 Task: Create a sub task System Test and UAT for the task  Develop a new online tool for social media management in the project AgileNova , assign it to team member softage.3@softage.net and update the status of the sub task to  On Track  , set the priority of the sub task to Low
Action: Mouse moved to (95, 353)
Screenshot: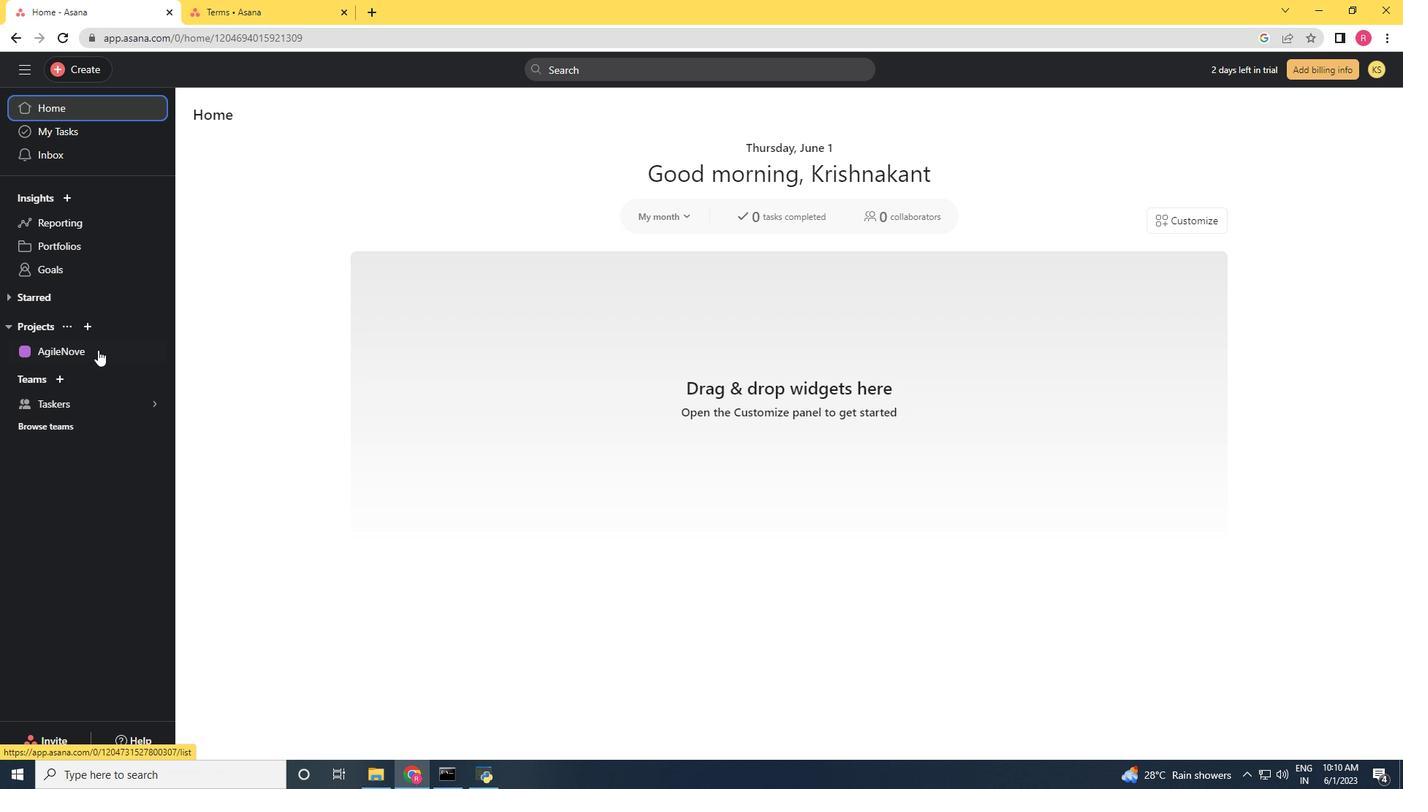 
Action: Mouse pressed left at (95, 353)
Screenshot: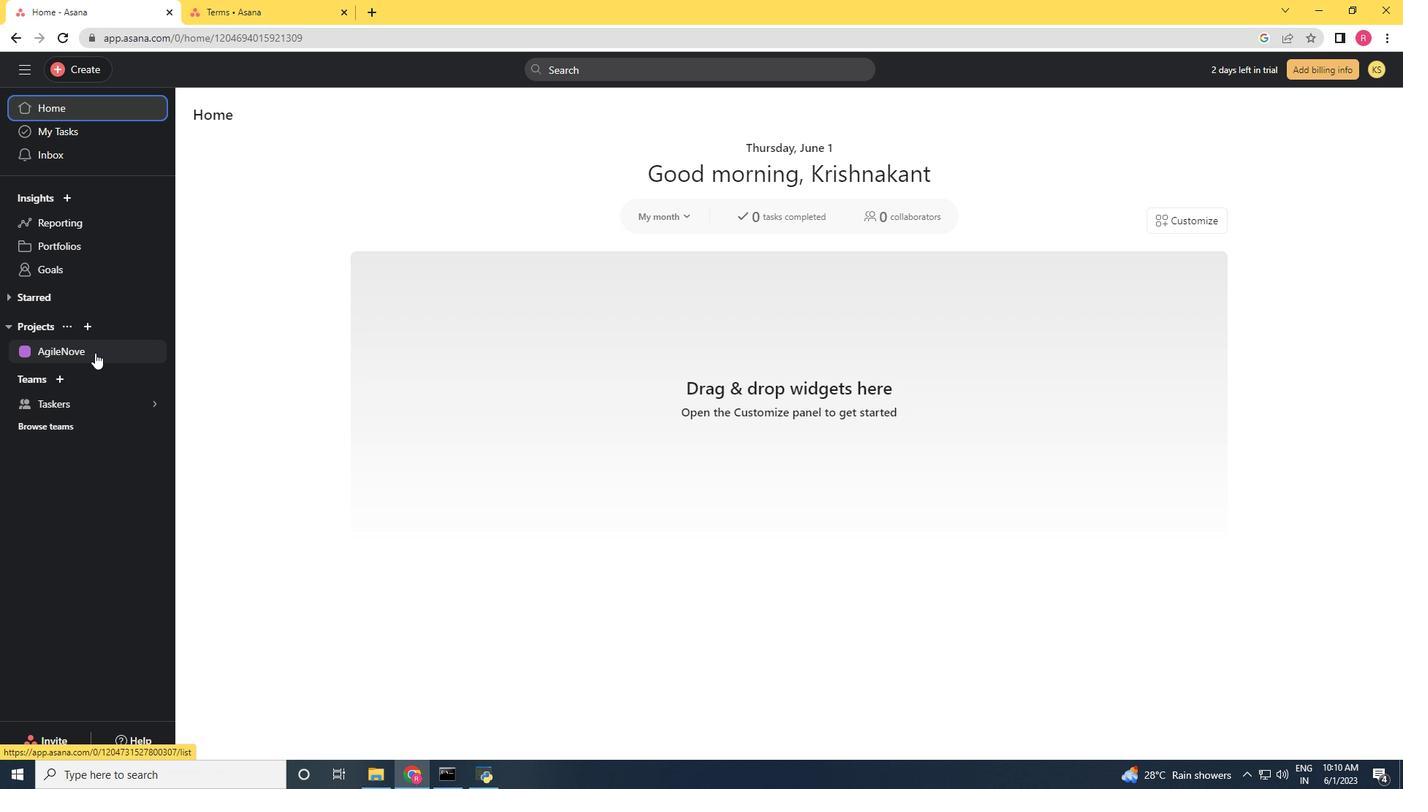
Action: Mouse moved to (655, 325)
Screenshot: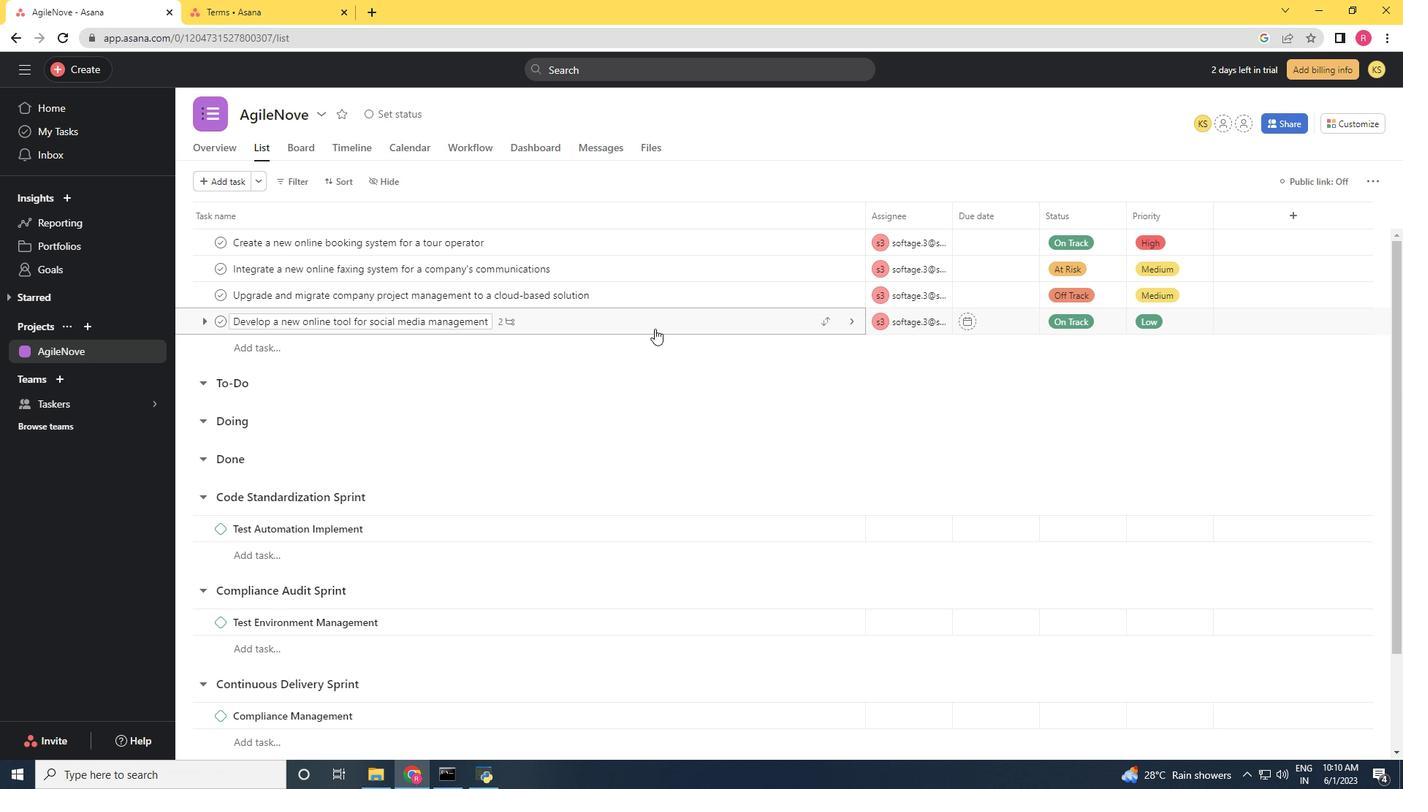 
Action: Mouse pressed left at (655, 325)
Screenshot: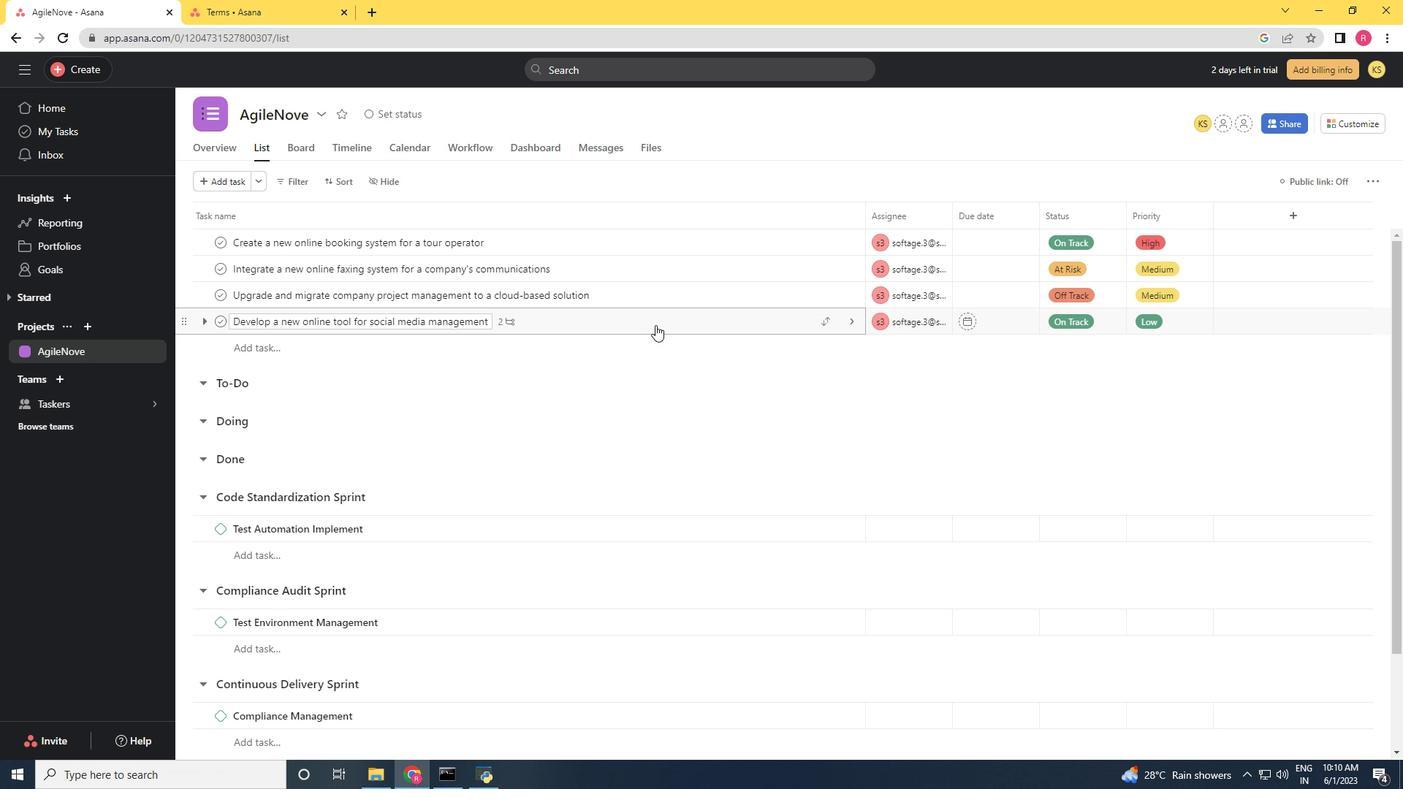 
Action: Mouse moved to (1176, 403)
Screenshot: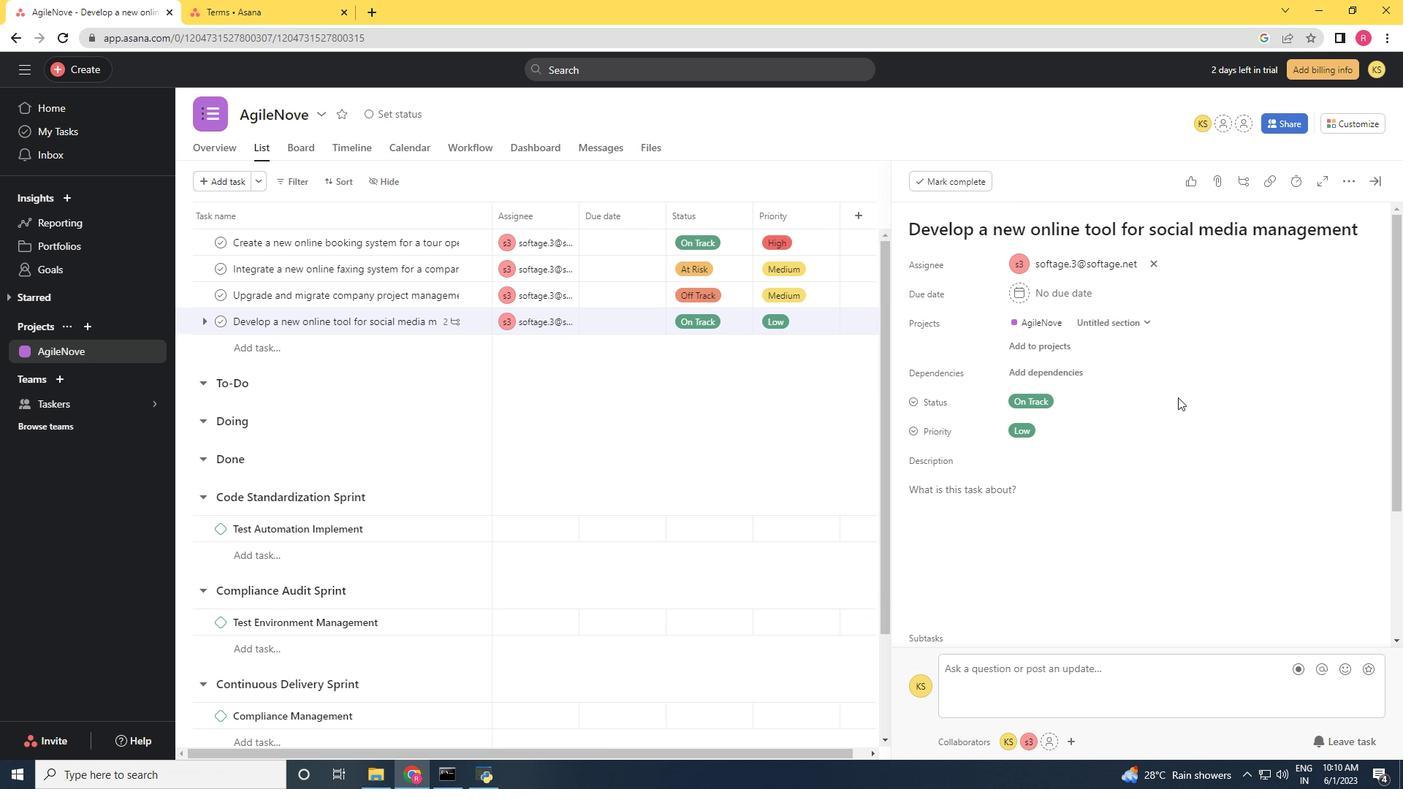 
Action: Mouse scrolled (1177, 398) with delta (0, 0)
Screenshot: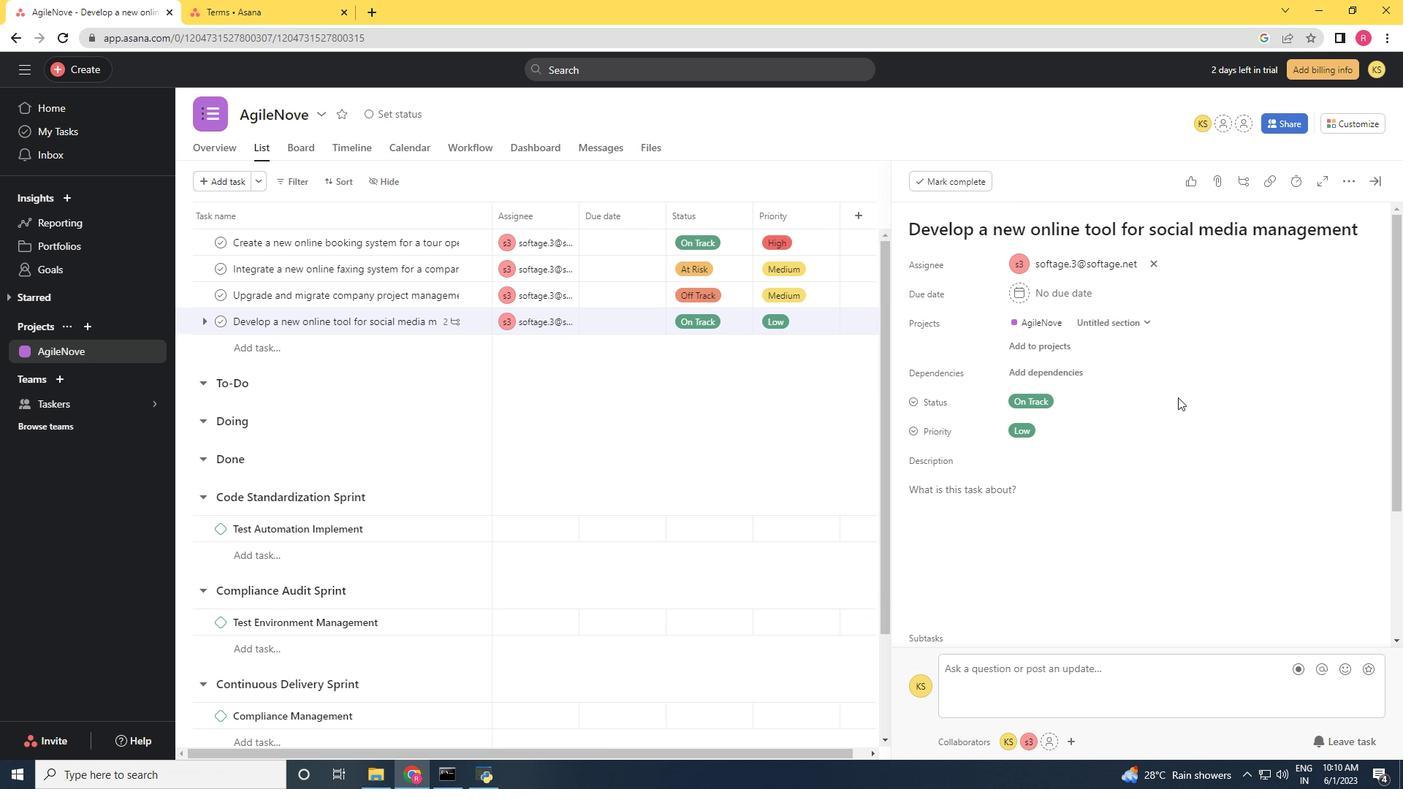 
Action: Mouse scrolled (1176, 402) with delta (0, 0)
Screenshot: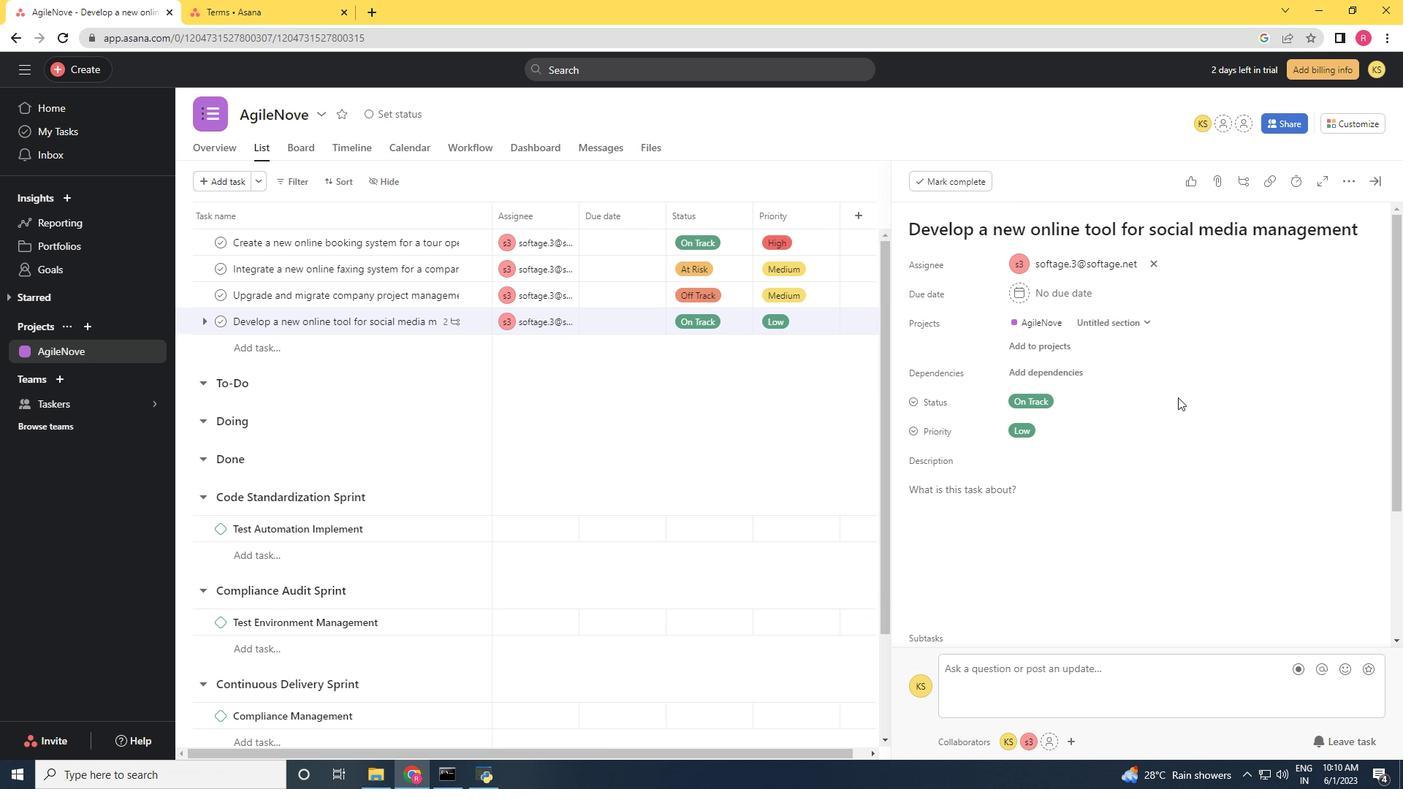 
Action: Mouse scrolled (1176, 402) with delta (0, 0)
Screenshot: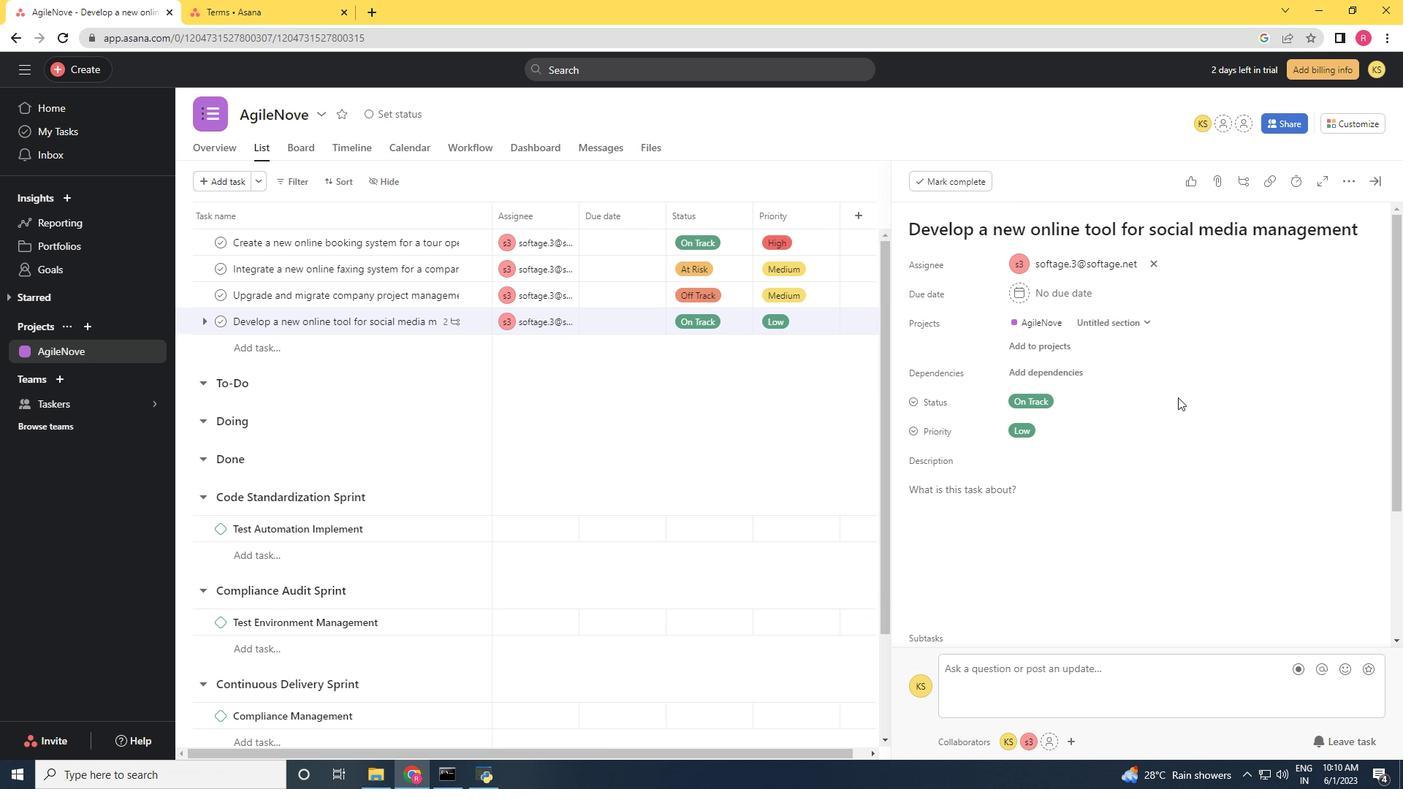 
Action: Mouse scrolled (1176, 402) with delta (0, 0)
Screenshot: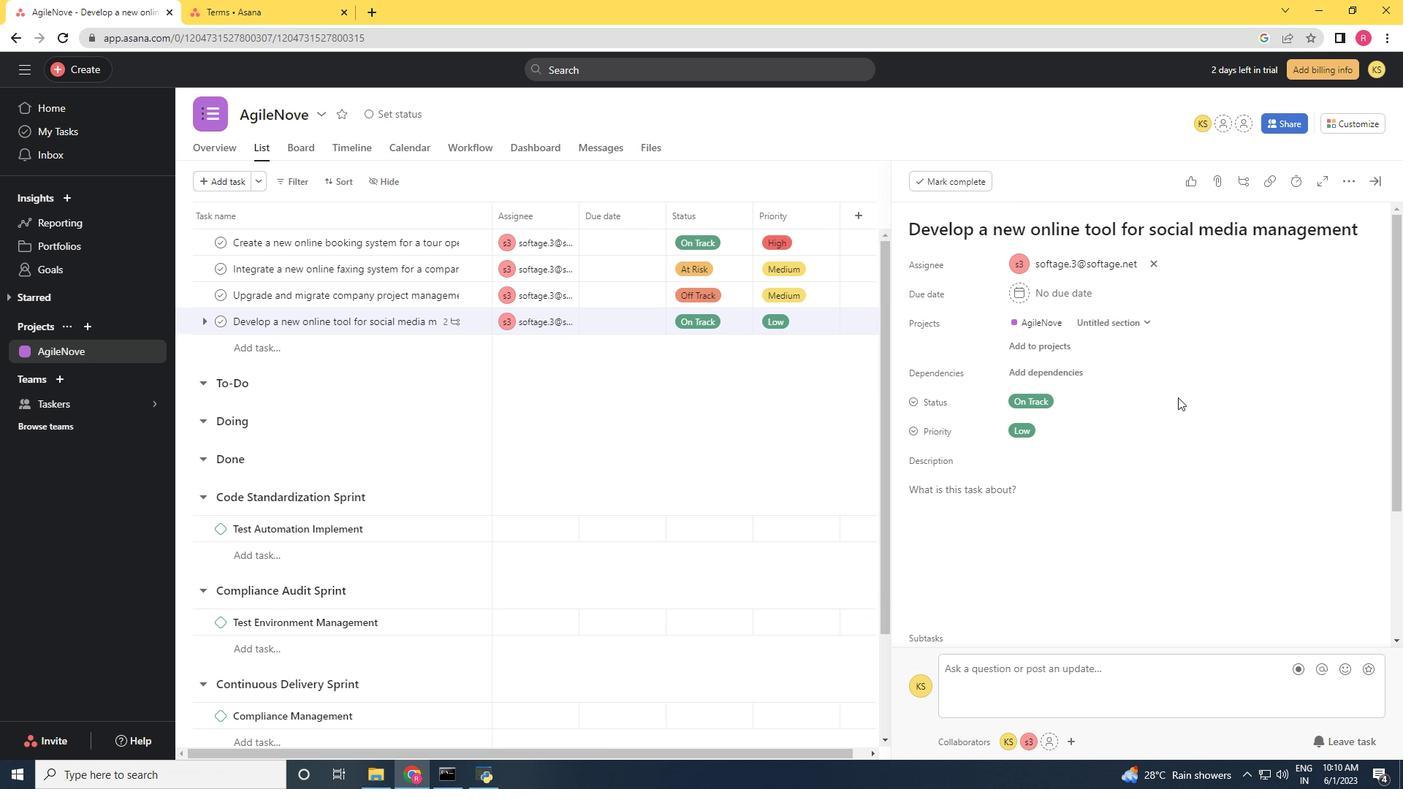 
Action: Mouse moved to (1176, 404)
Screenshot: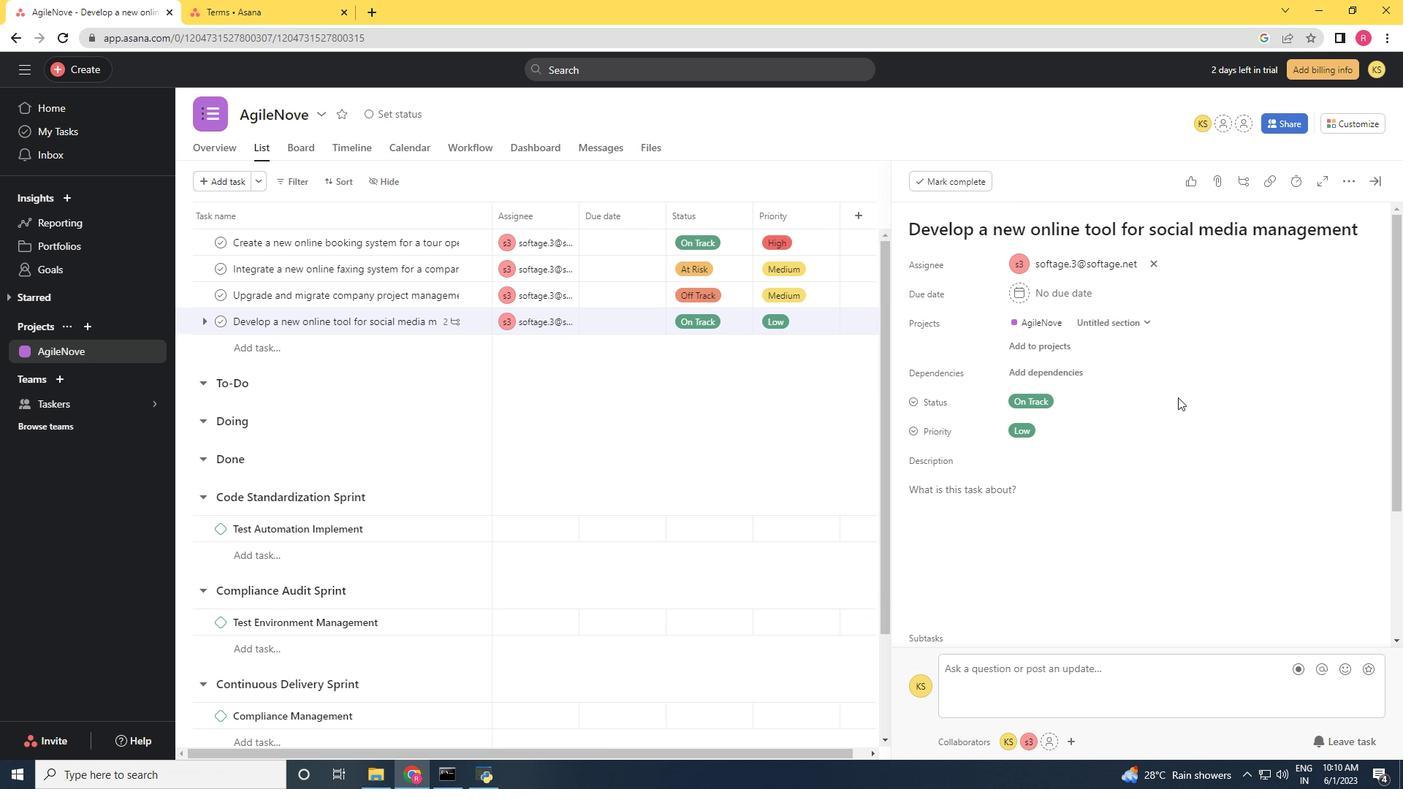 
Action: Mouse scrolled (1176, 403) with delta (0, 0)
Screenshot: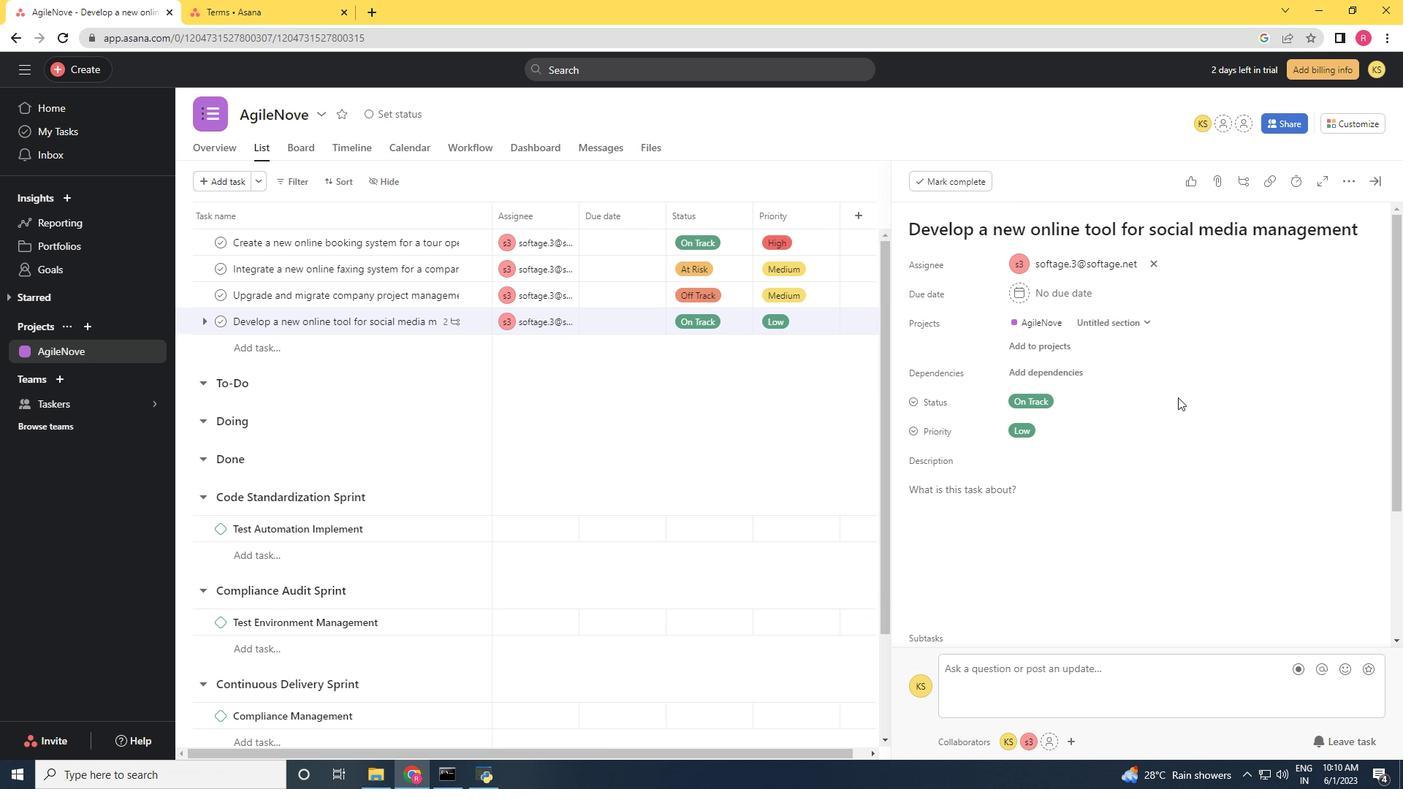 
Action: Mouse scrolled (1176, 403) with delta (0, 0)
Screenshot: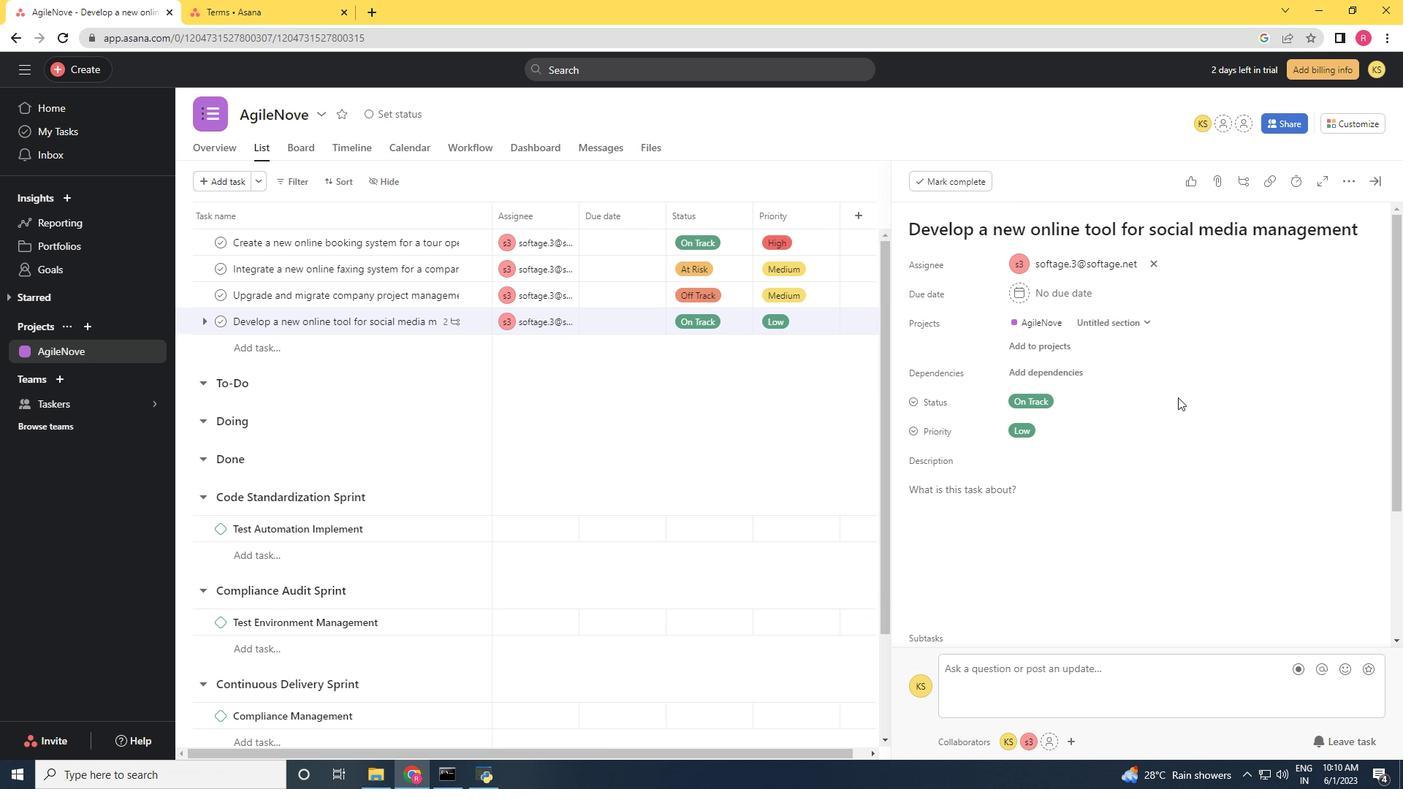 
Action: Mouse moved to (943, 536)
Screenshot: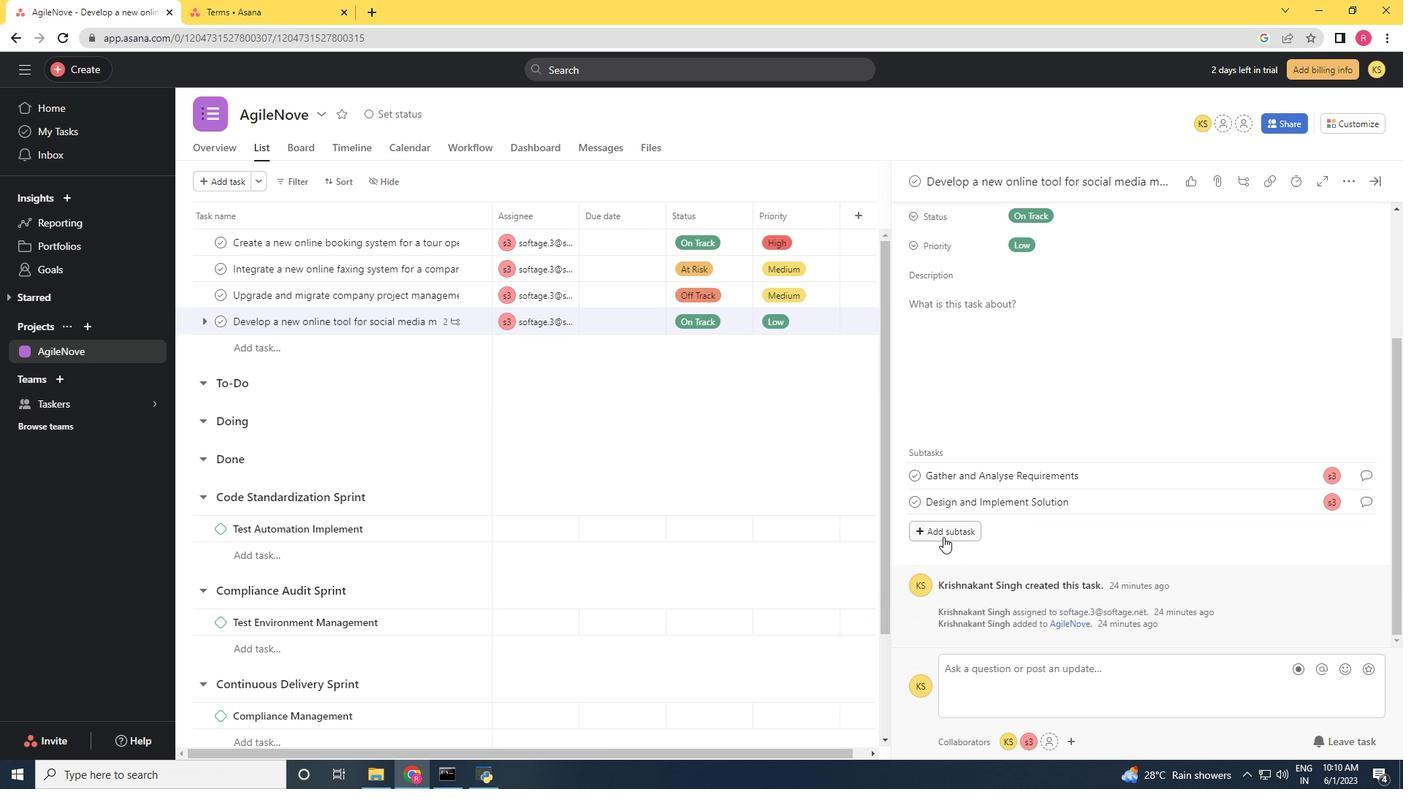 
Action: Mouse pressed left at (943, 536)
Screenshot: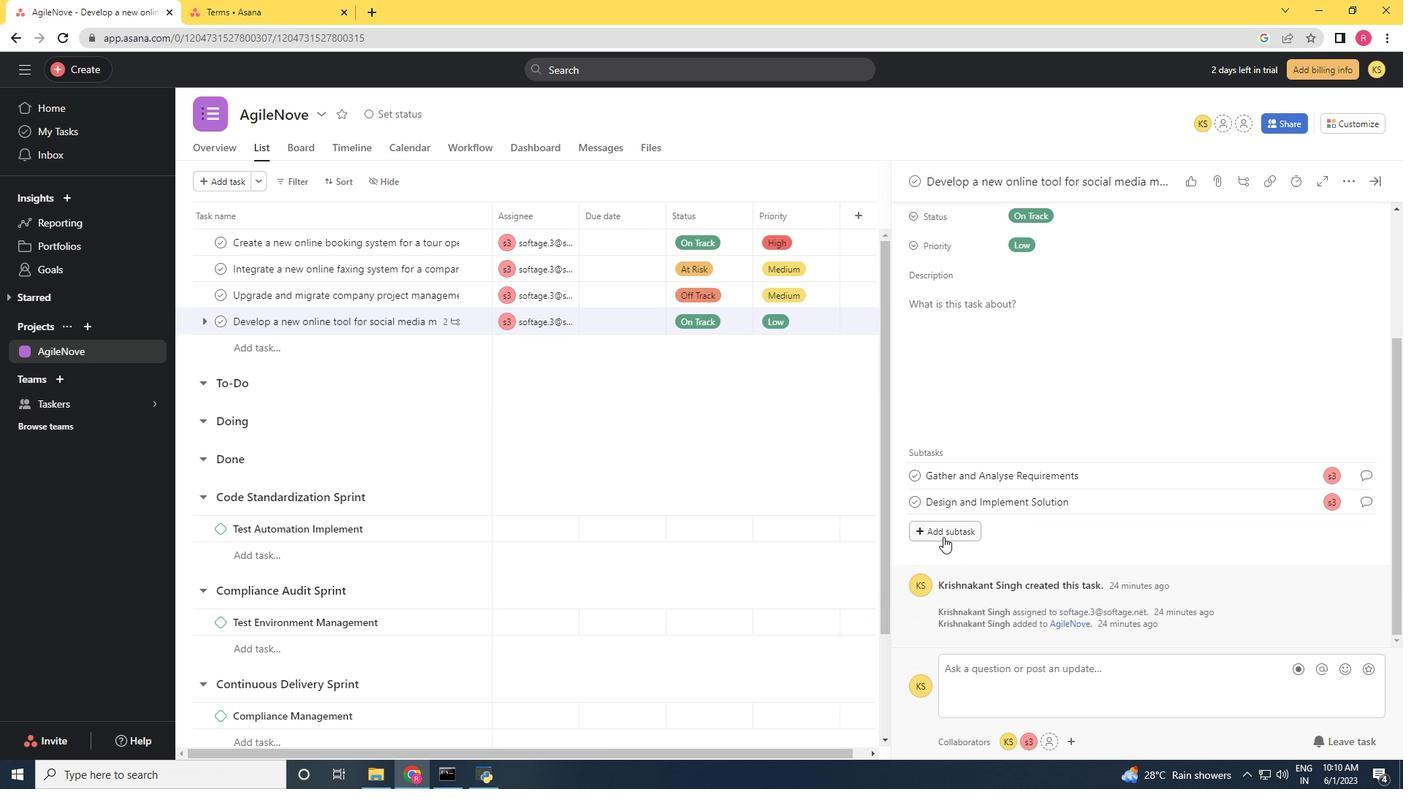 
Action: Mouse moved to (943, 535)
Screenshot: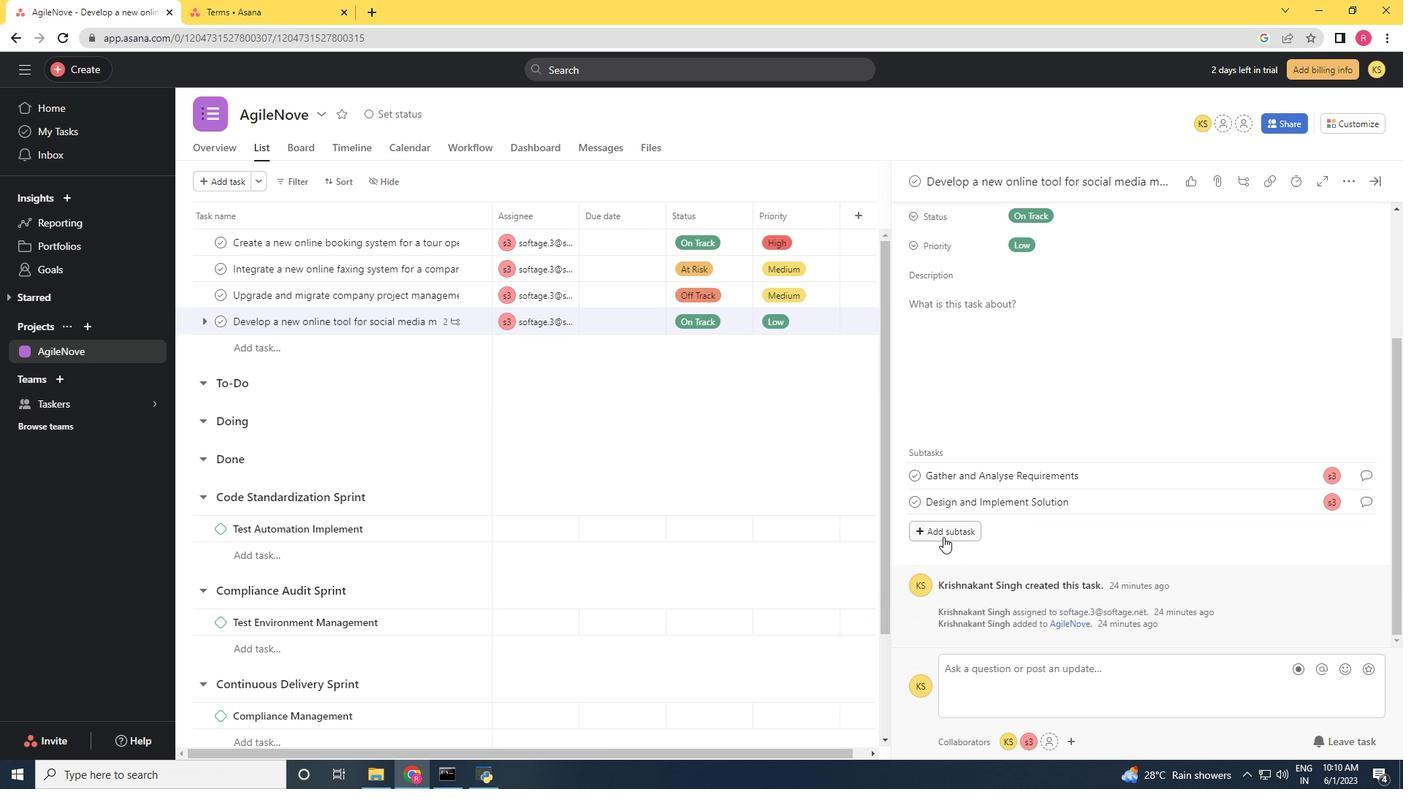 
Action: Key pressed <Key.shift>System<Key.space><Key.shift>Test<Key.space>and<Key.space><Key.shift>UAT
Screenshot: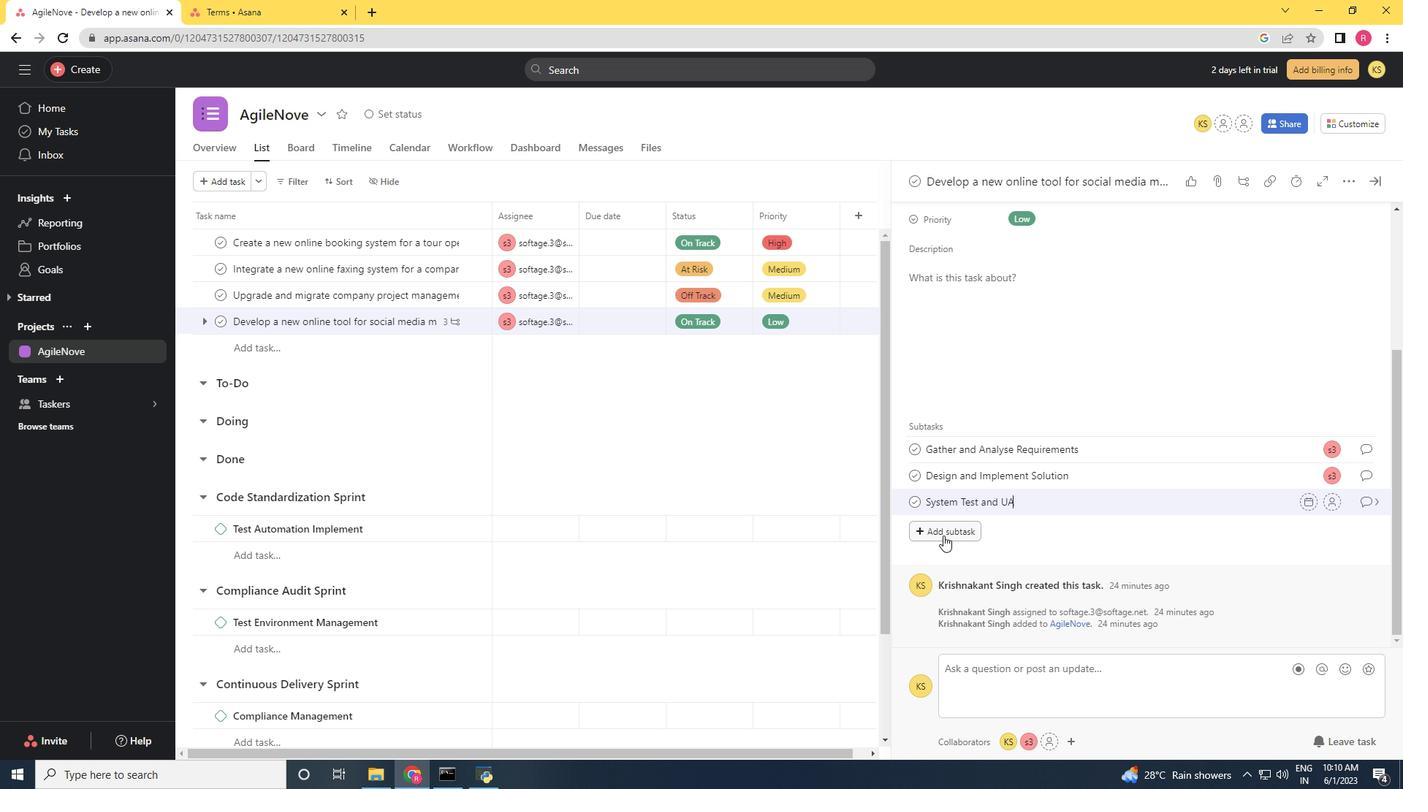 
Action: Mouse moved to (1331, 505)
Screenshot: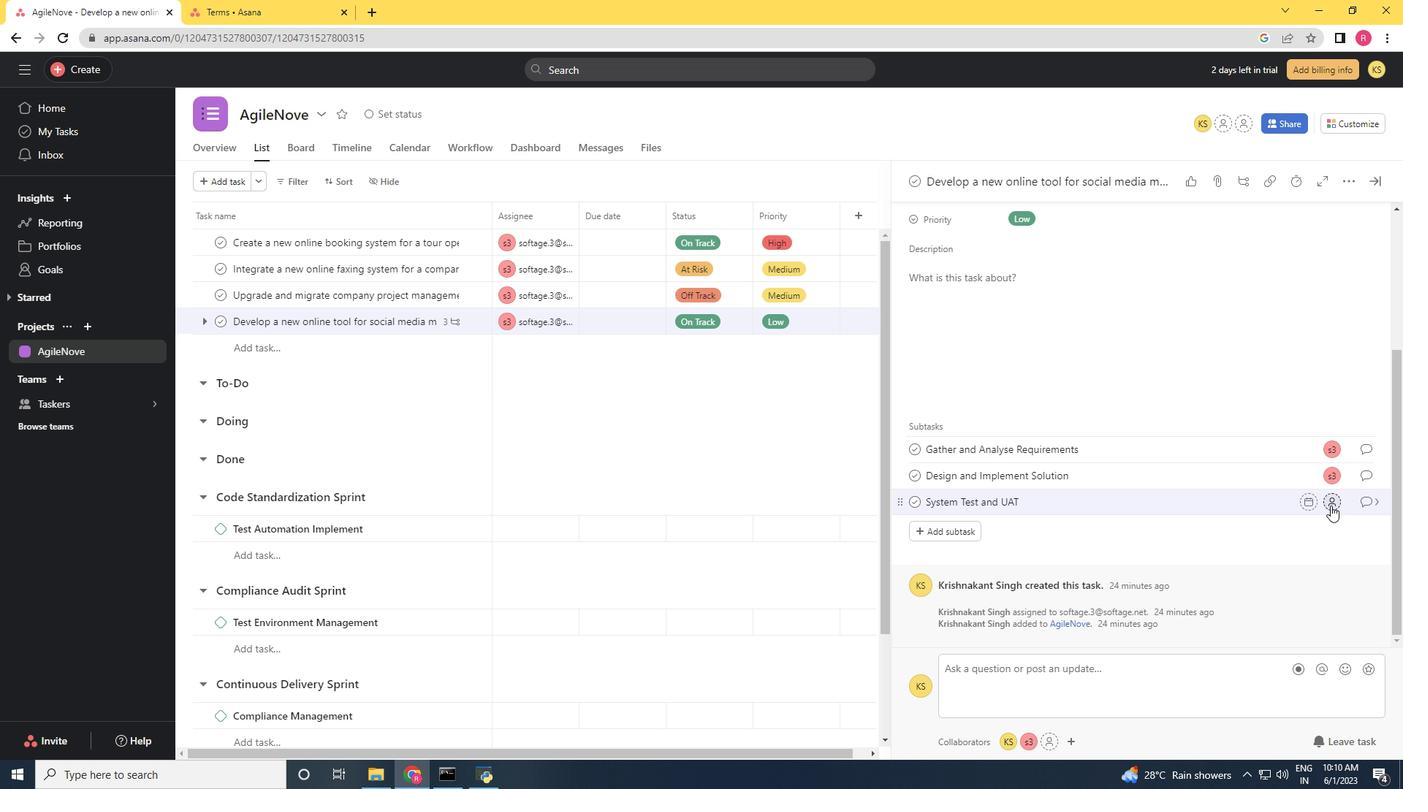 
Action: Mouse pressed left at (1331, 505)
Screenshot: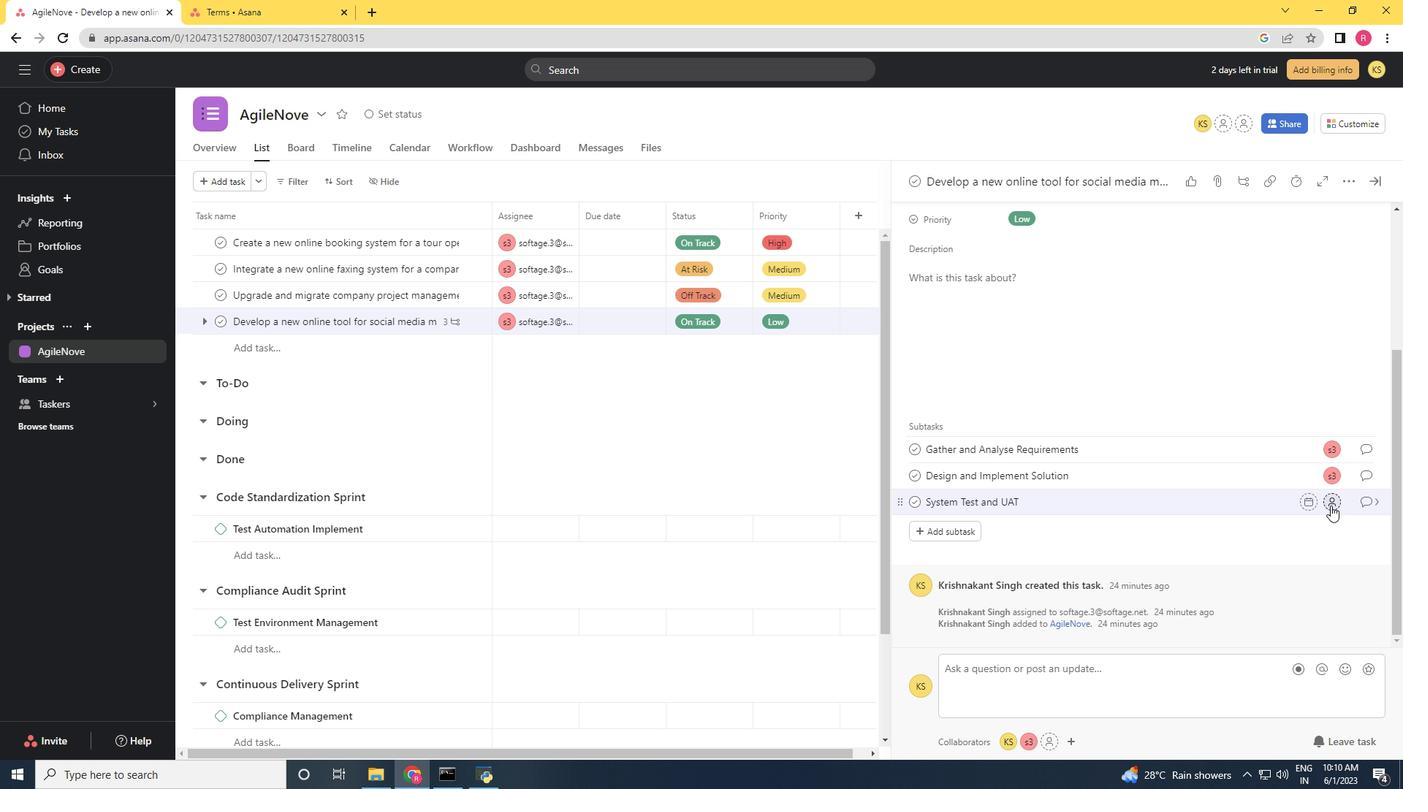 
Action: Key pressed softage.3<Key.shift>@softage.net
Screenshot: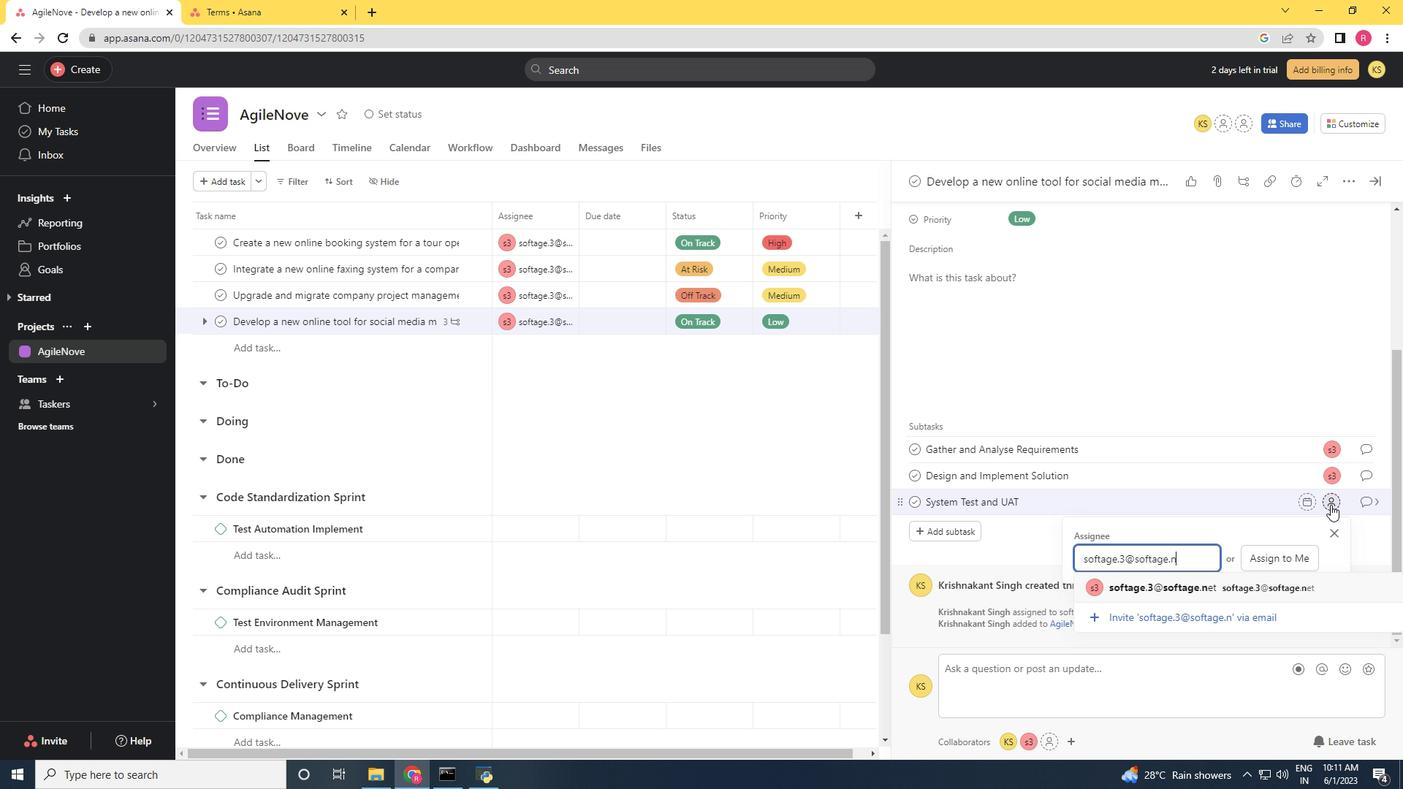 
Action: Mouse moved to (1194, 590)
Screenshot: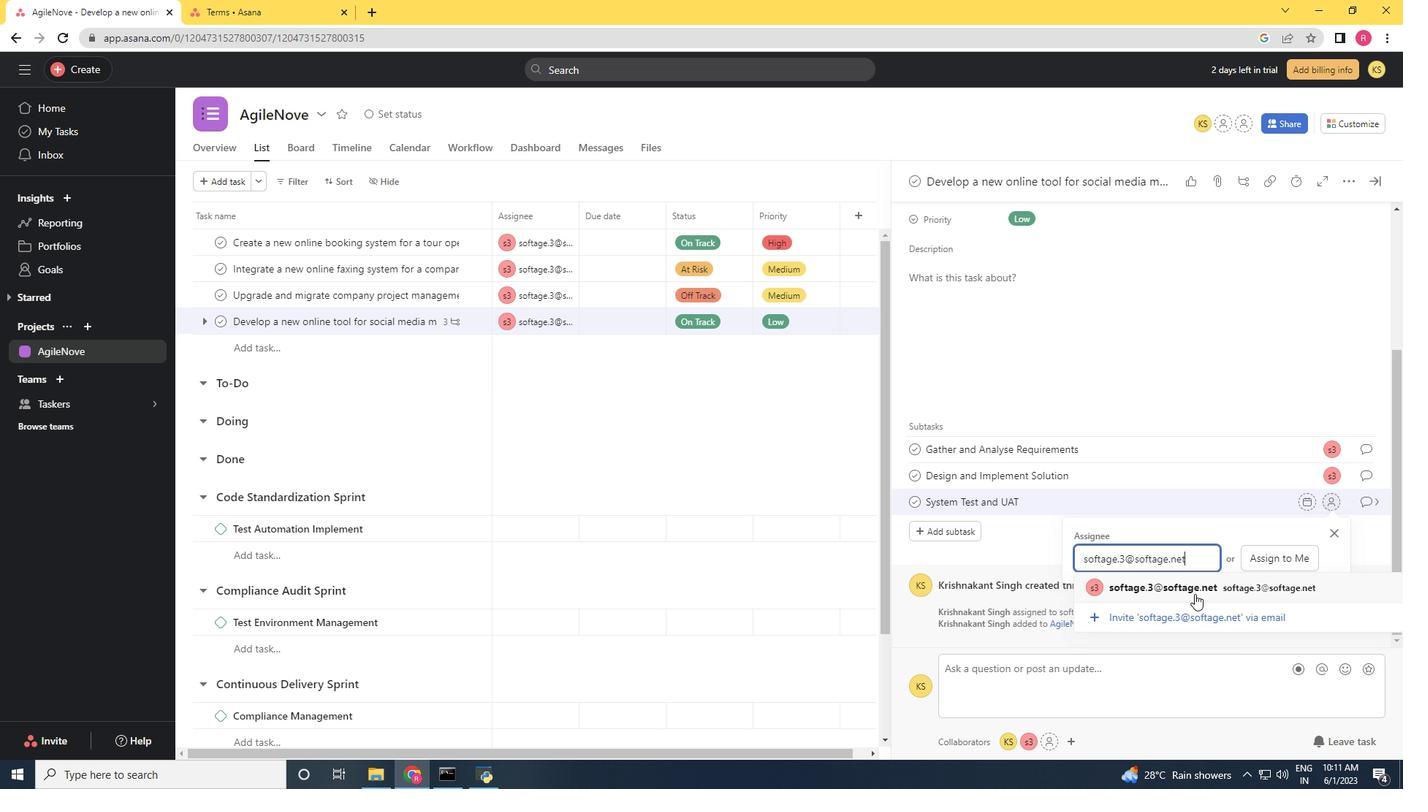 
Action: Mouse pressed left at (1194, 590)
Screenshot: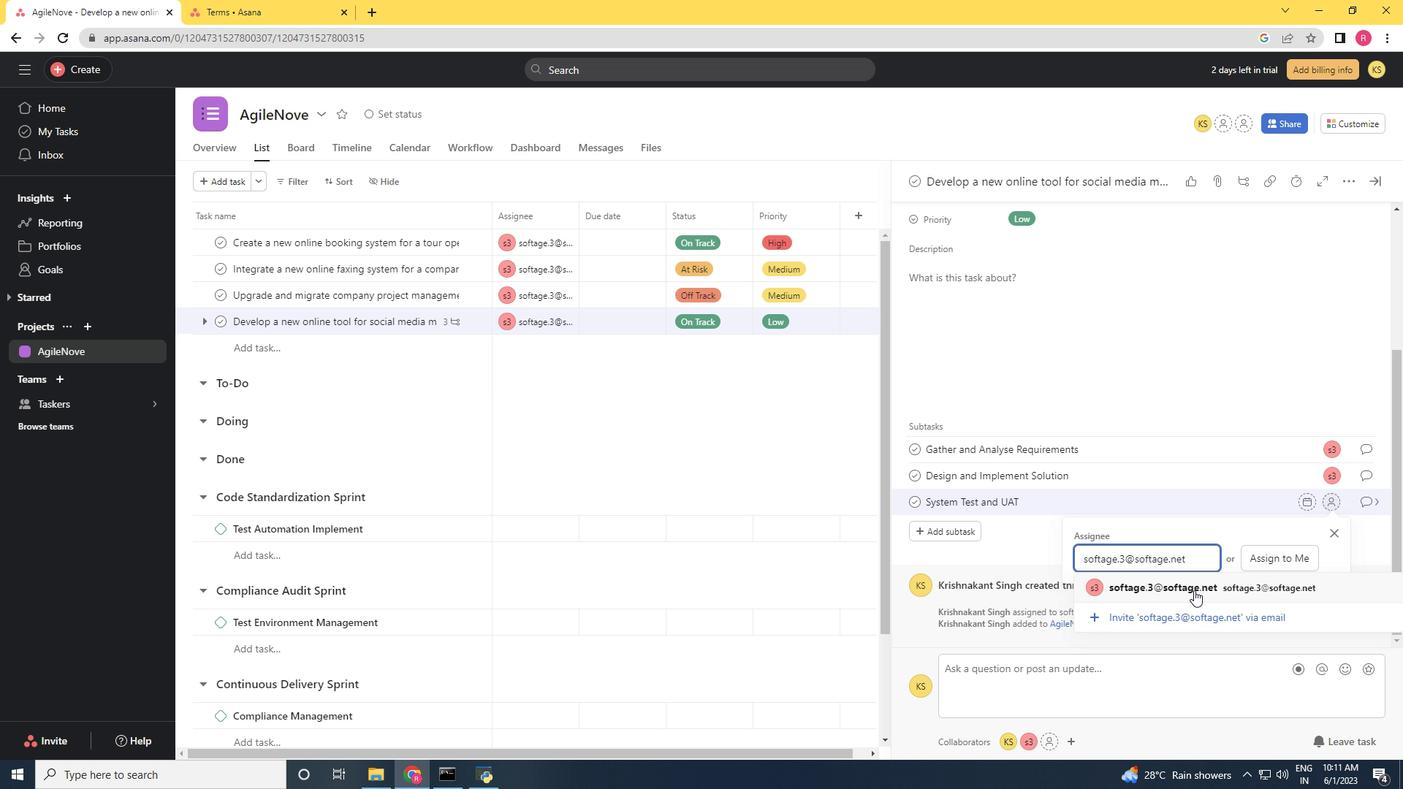 
Action: Mouse moved to (1375, 506)
Screenshot: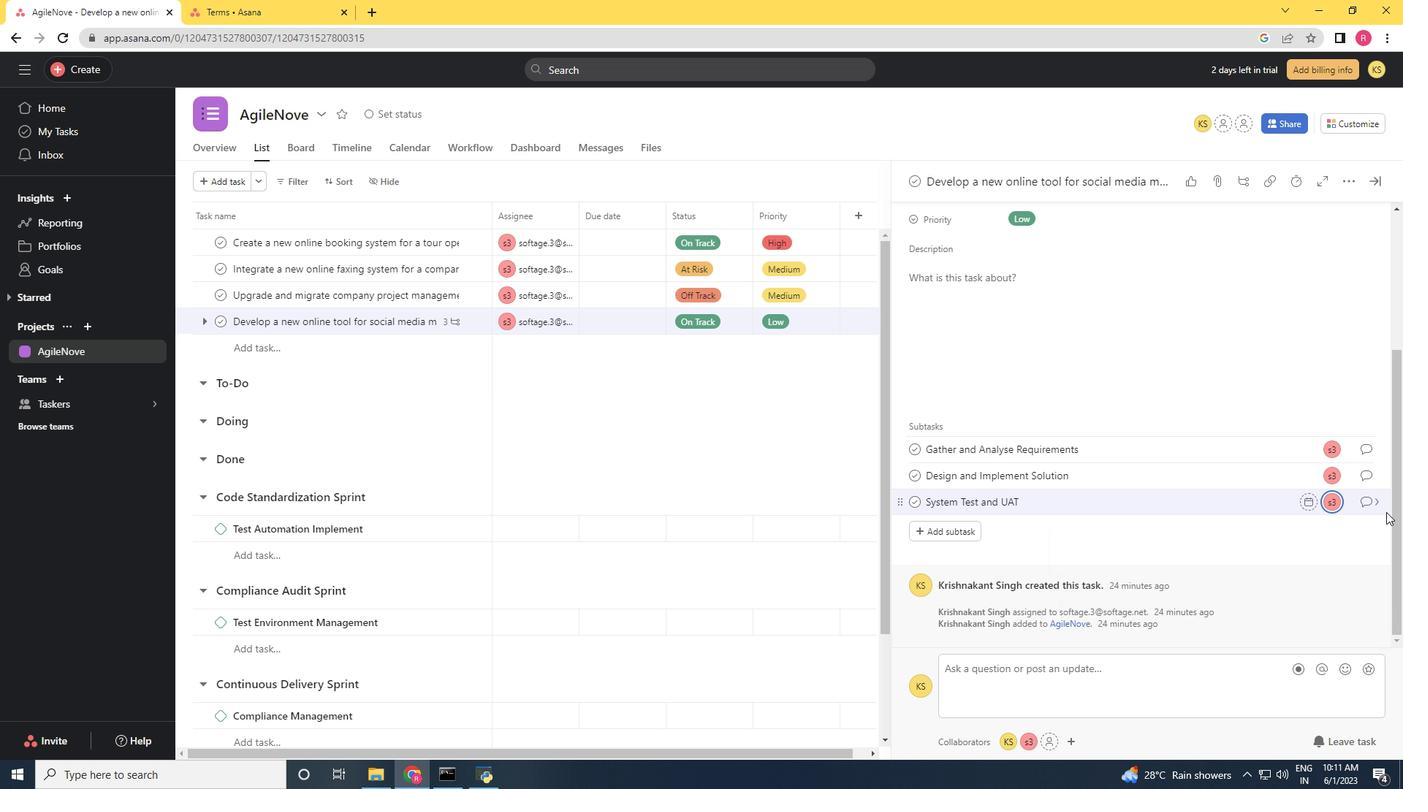 
Action: Mouse pressed left at (1375, 506)
Screenshot: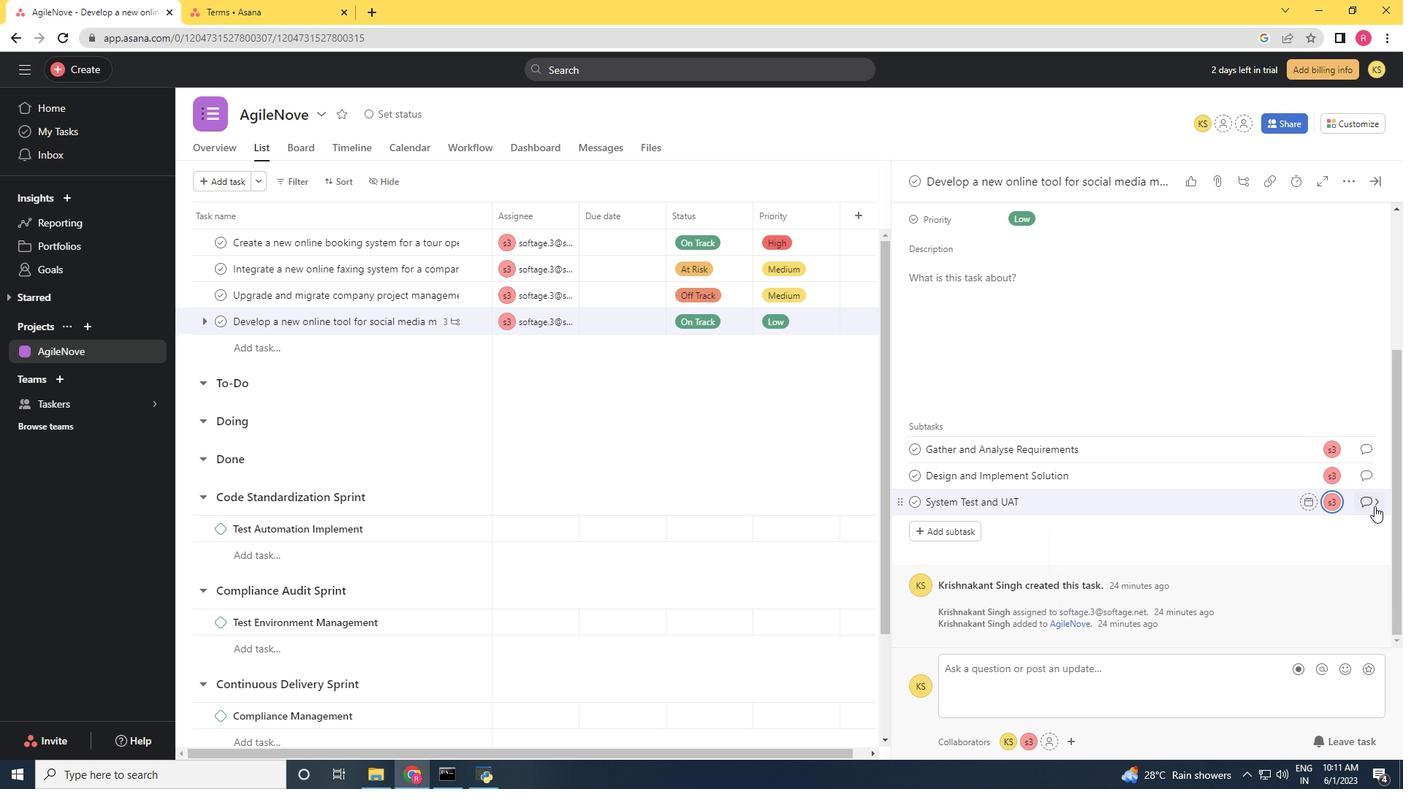 
Action: Mouse moved to (974, 386)
Screenshot: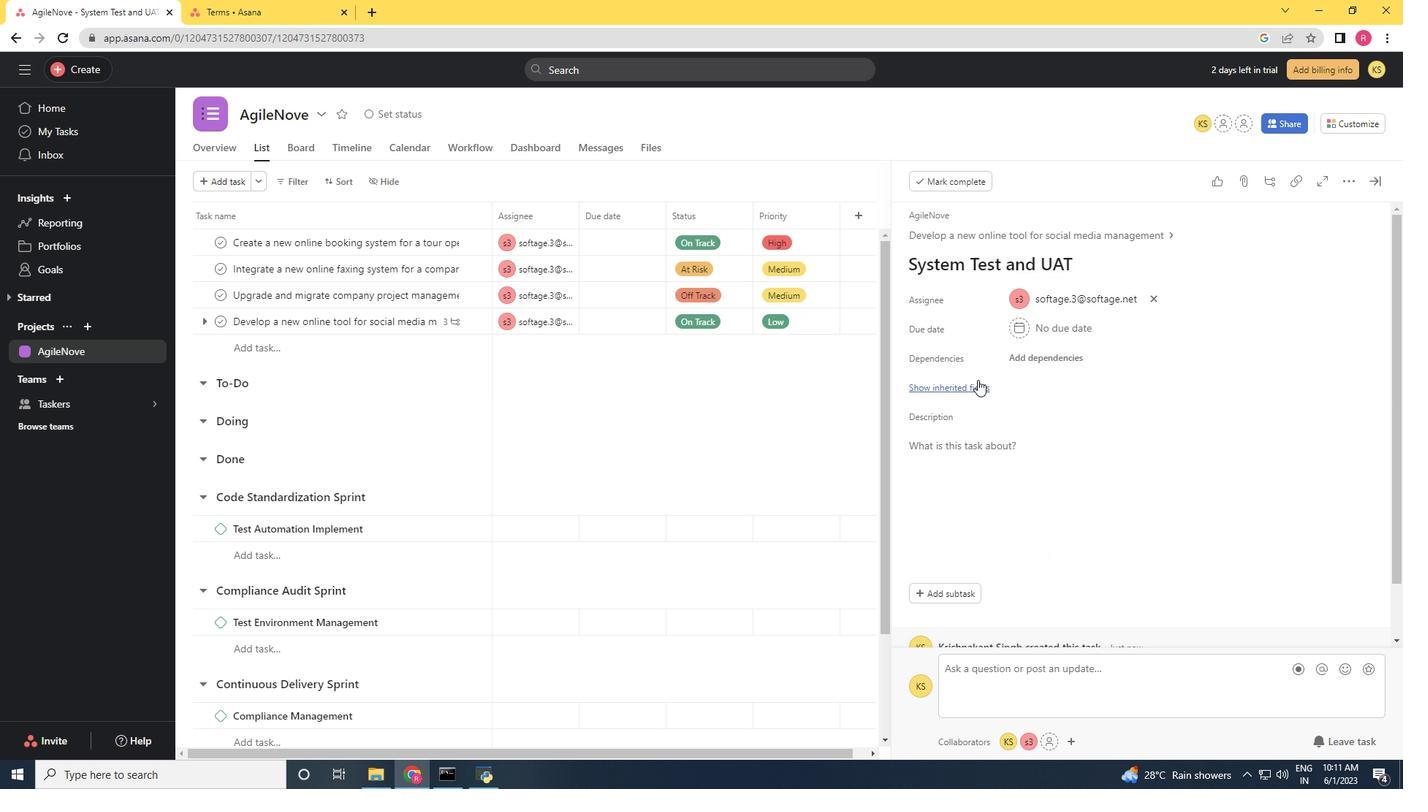 
Action: Mouse pressed left at (974, 386)
Screenshot: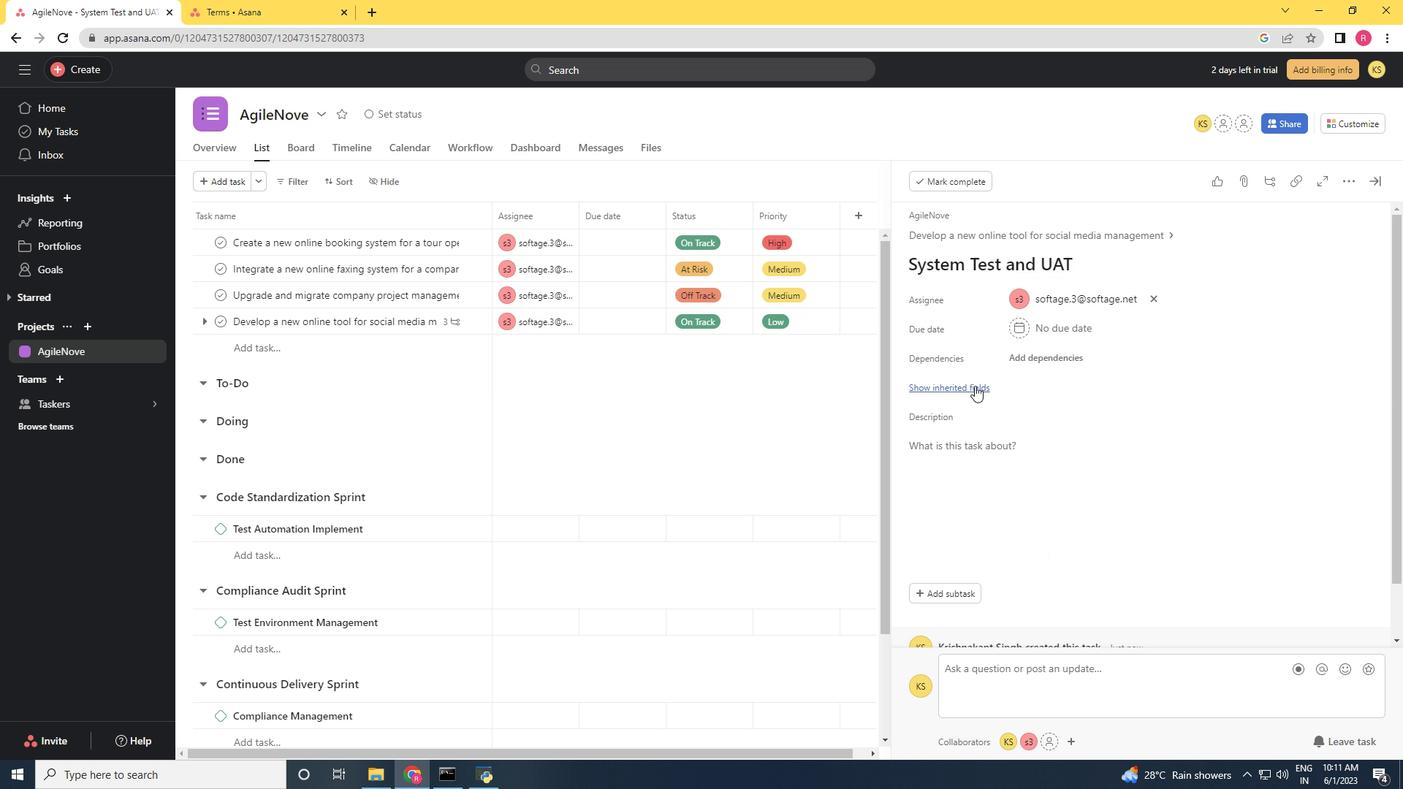 
Action: Mouse moved to (1017, 409)
Screenshot: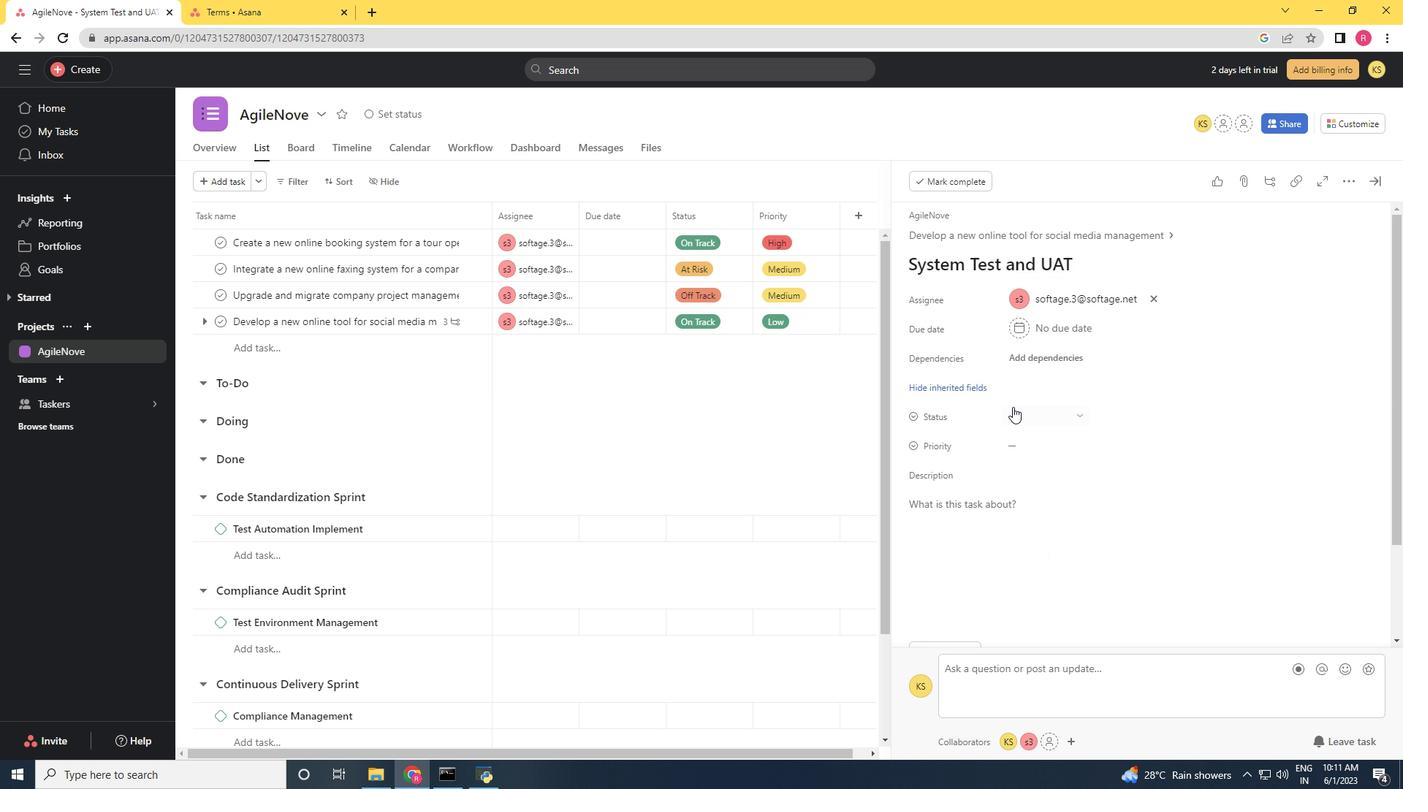 
Action: Mouse pressed left at (1017, 409)
Screenshot: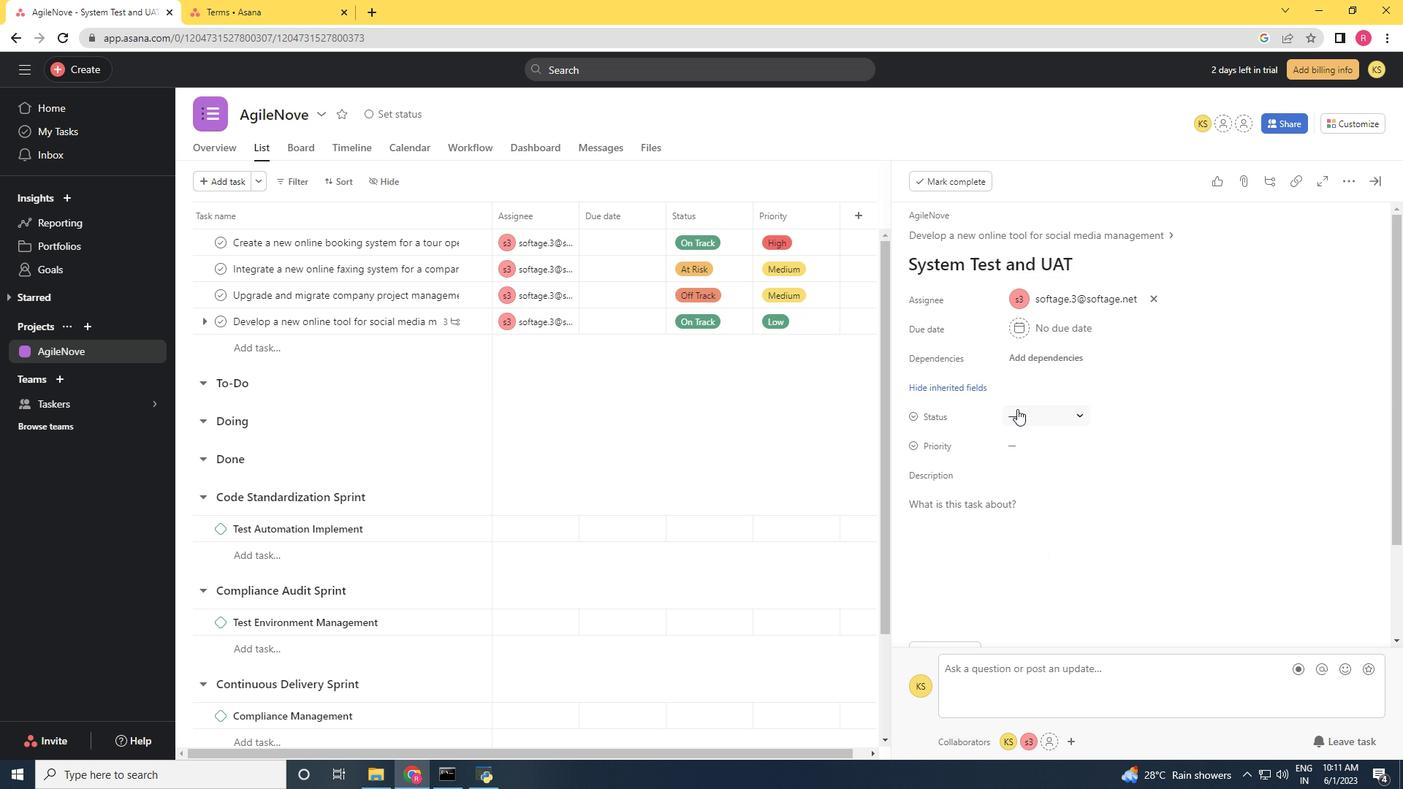 
Action: Mouse moved to (1063, 470)
Screenshot: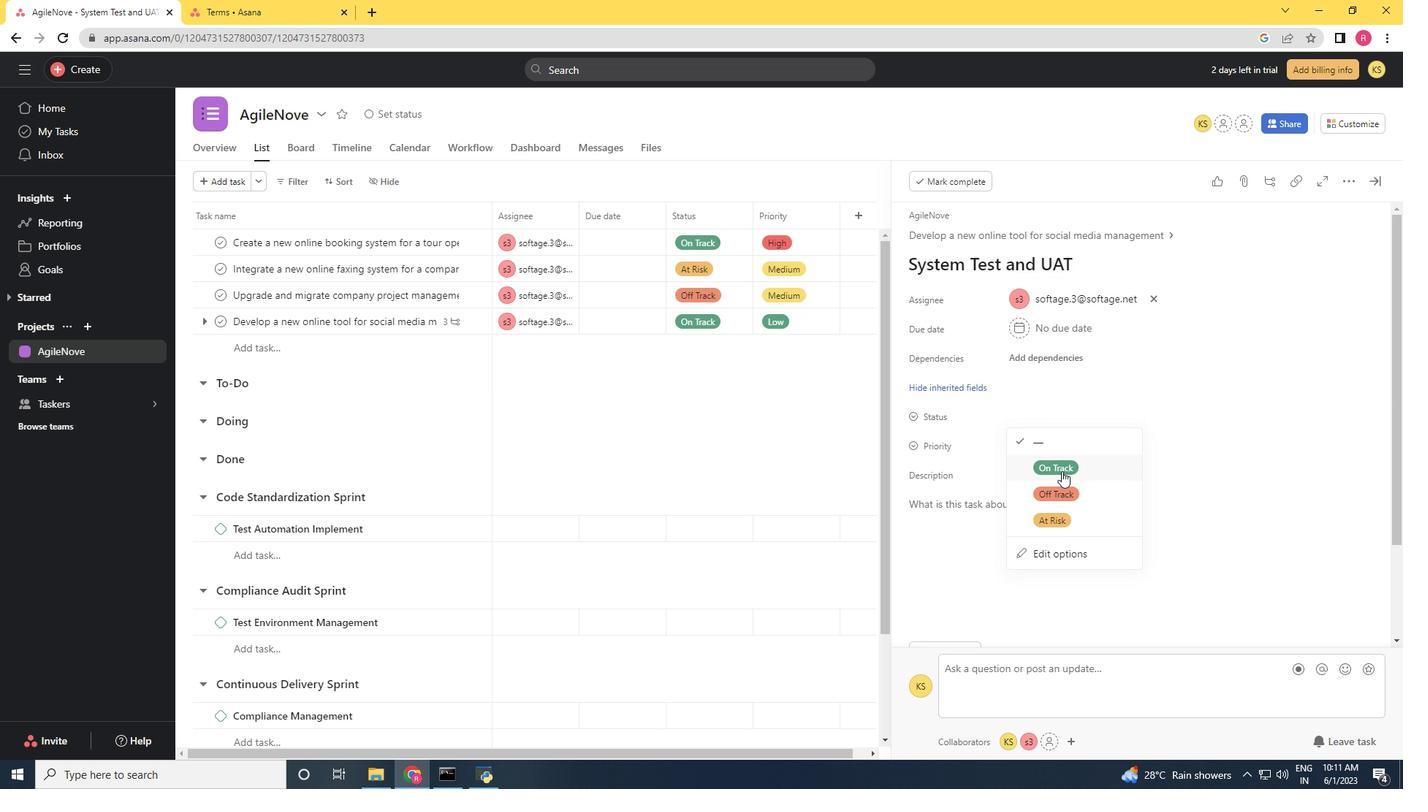 
Action: Mouse pressed left at (1063, 470)
Screenshot: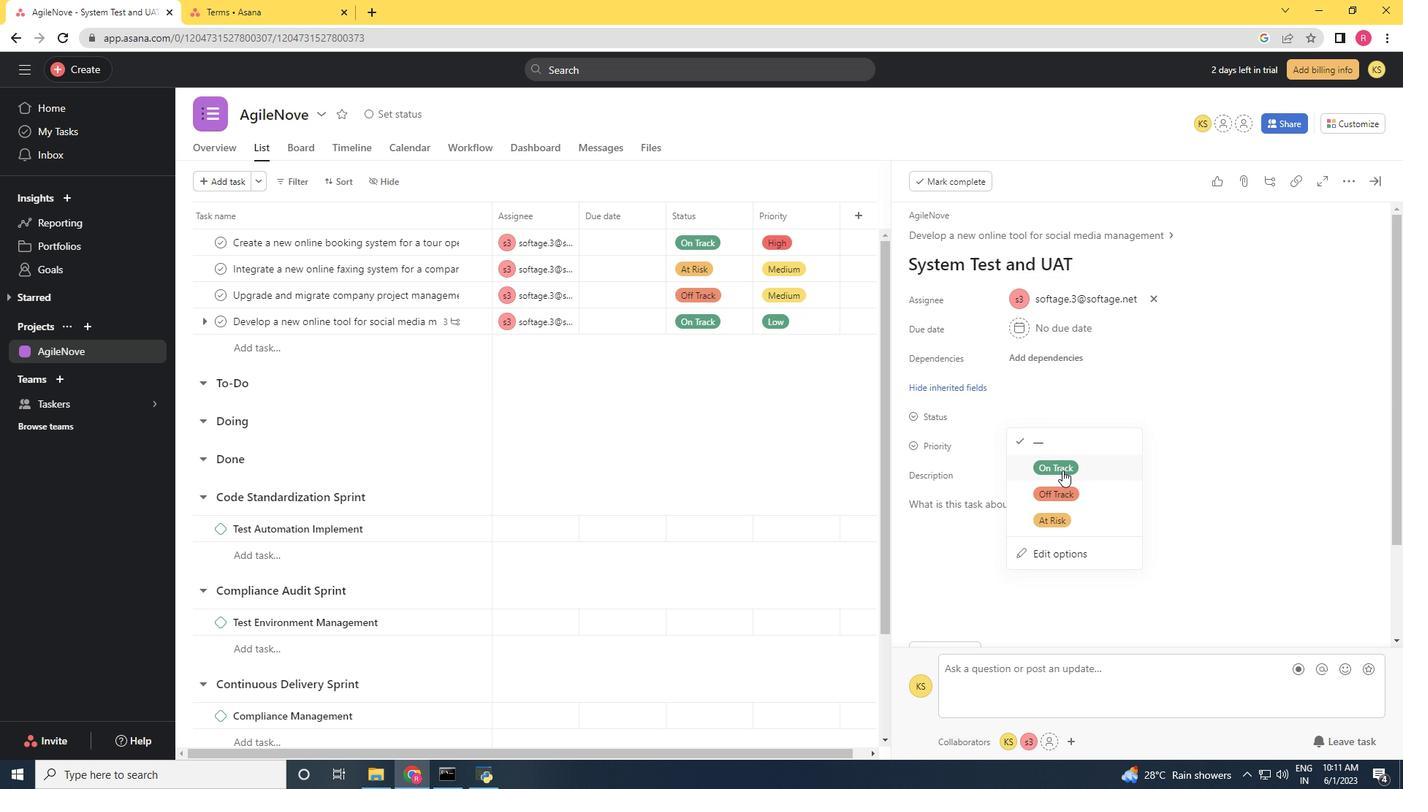
Action: Mouse moved to (1018, 451)
Screenshot: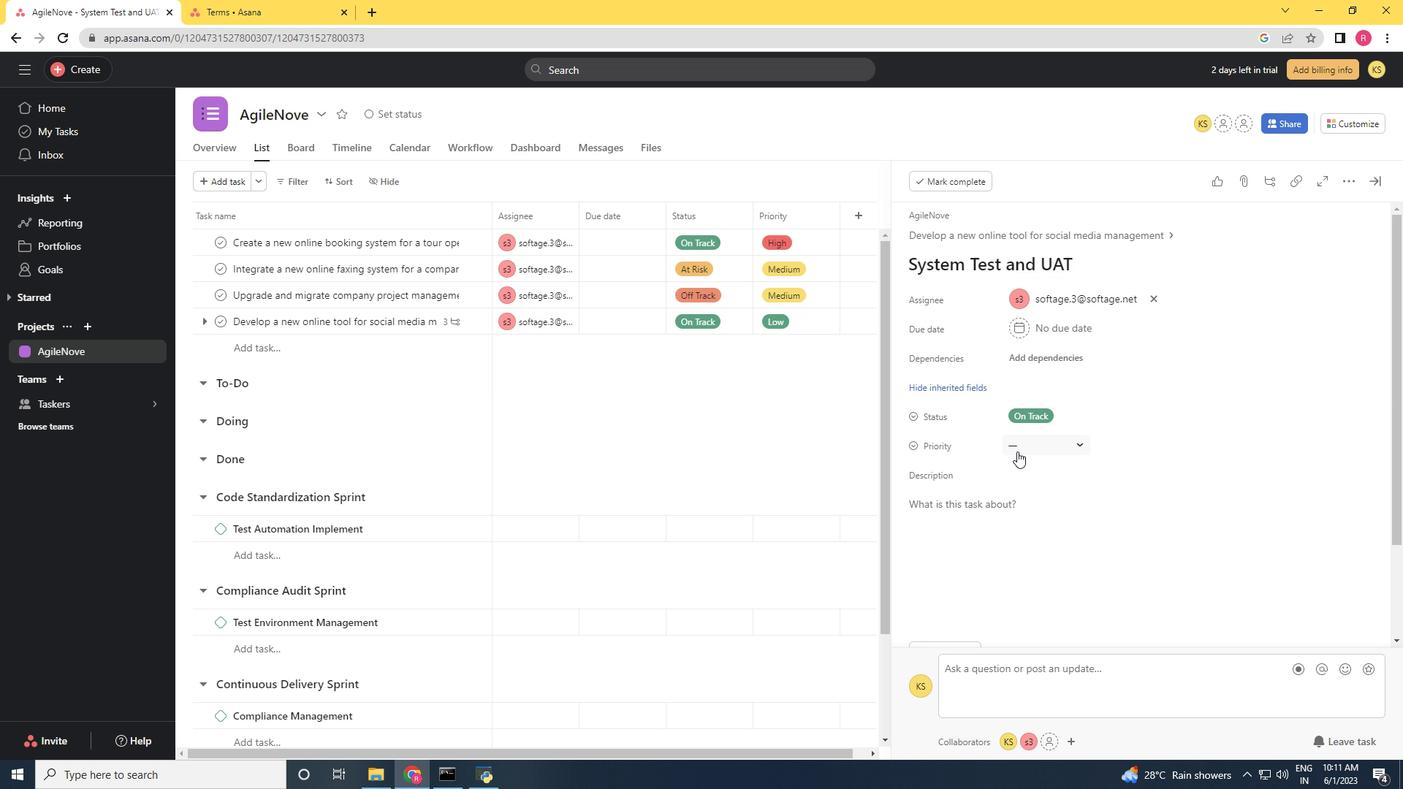 
Action: Mouse pressed left at (1018, 451)
Screenshot: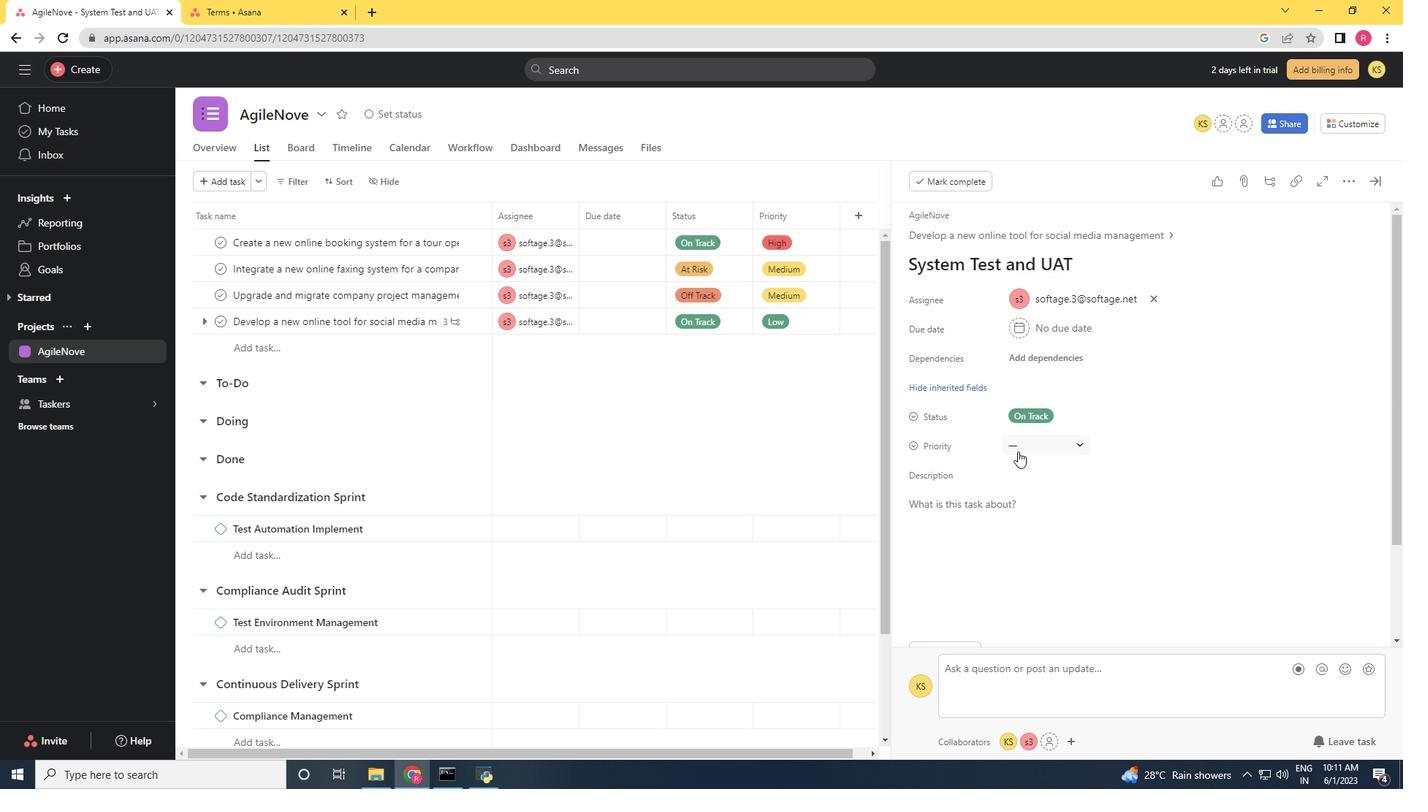 
Action: Mouse moved to (1060, 541)
Screenshot: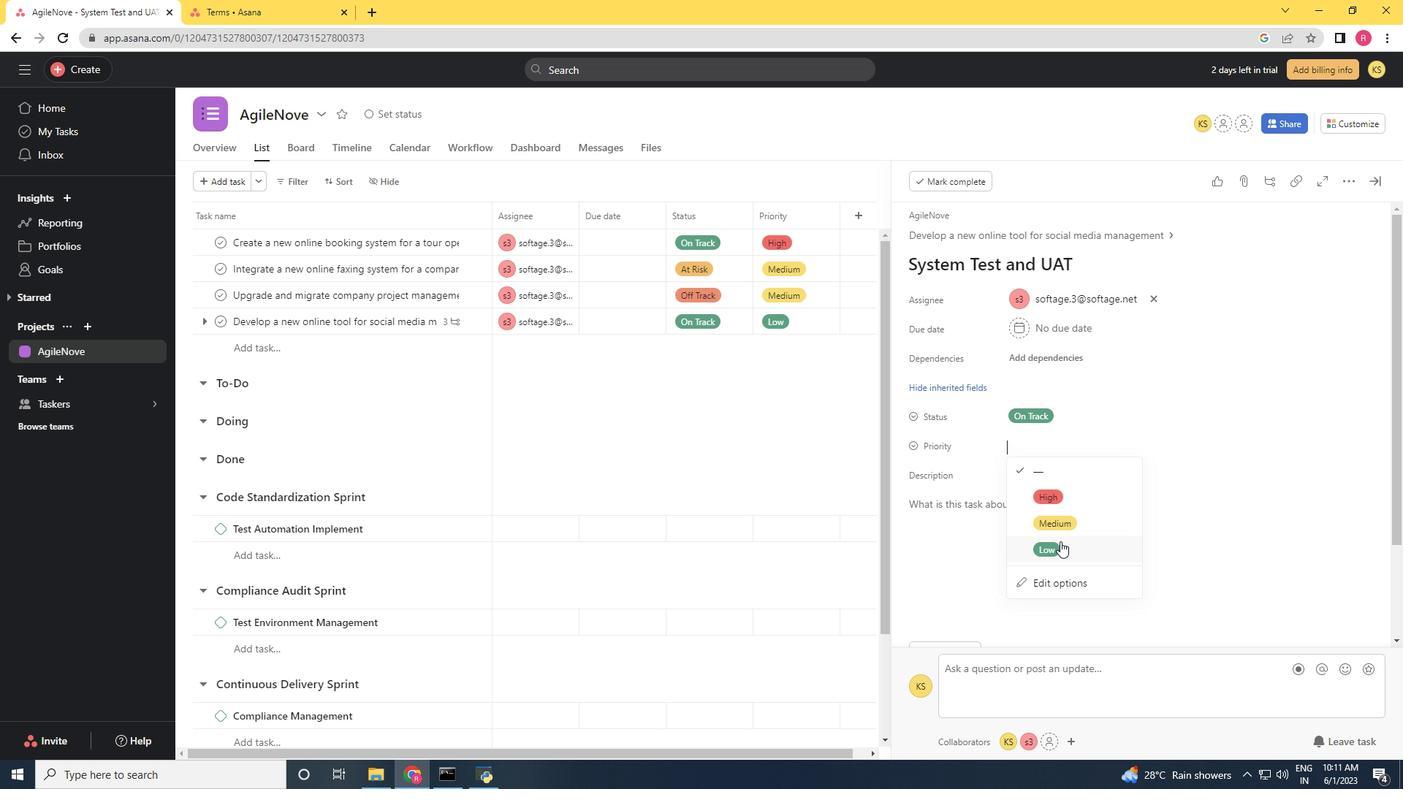 
Action: Mouse pressed left at (1060, 541)
Screenshot: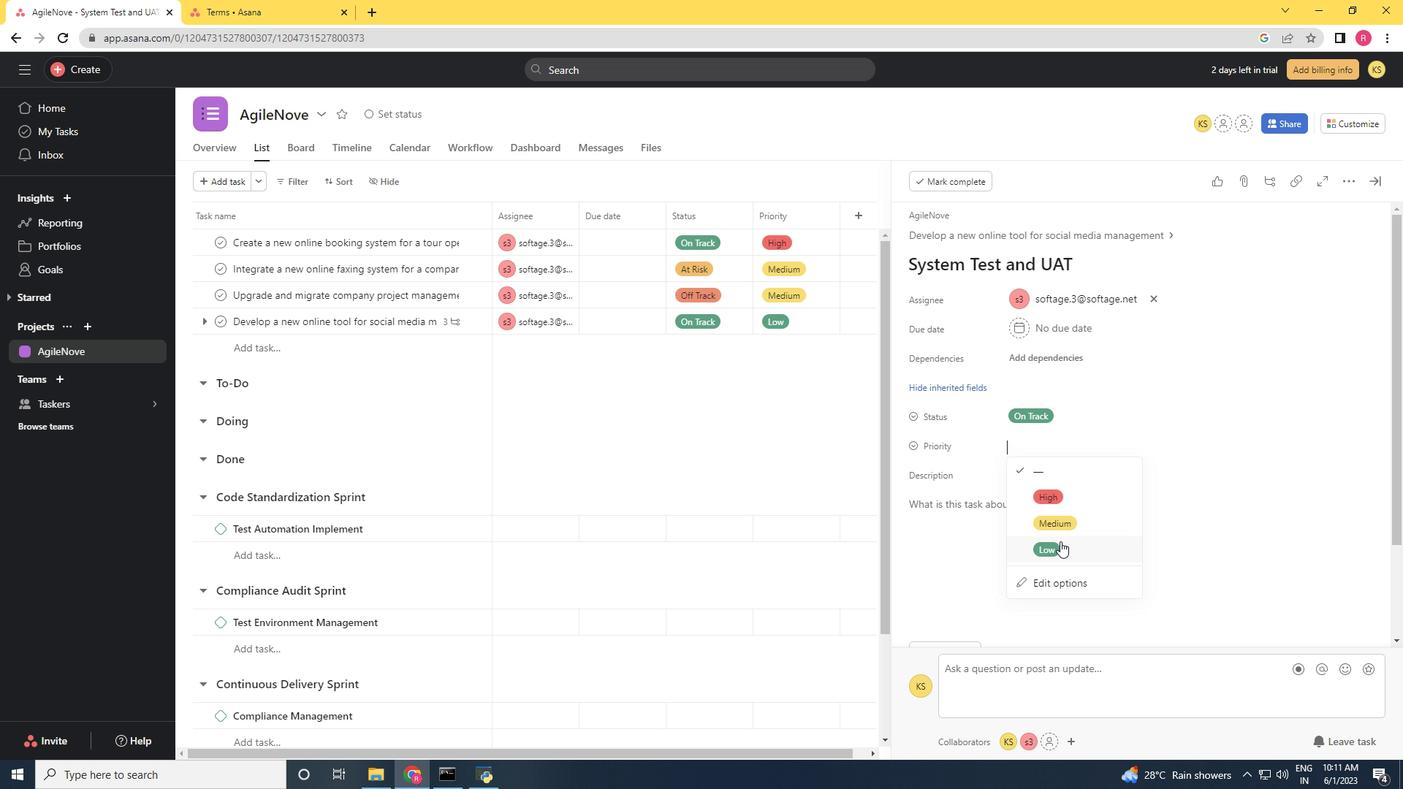 
